 Task: Create ChildIssue0000000801 as Child Issue of Issue Issue0000000401 in Backlog  in Scrum Project Project0000000081 in Jira. Create ChildIssue0000000802 as Child Issue of Issue Issue0000000401 in Backlog  in Scrum Project Project0000000081 in Jira. Create ChildIssue0000000803 as Child Issue of Issue Issue0000000402 in Backlog  in Scrum Project Project0000000081 in Jira. Create ChildIssue0000000804 as Child Issue of Issue Issue0000000402 in Backlog  in Scrum Project Project0000000081 in Jira. Create ChildIssue0000000805 as Child Issue of Issue Issue0000000403 in Backlog  in Scrum Project Project0000000081 in Jira
Action: Mouse moved to (263, 71)
Screenshot: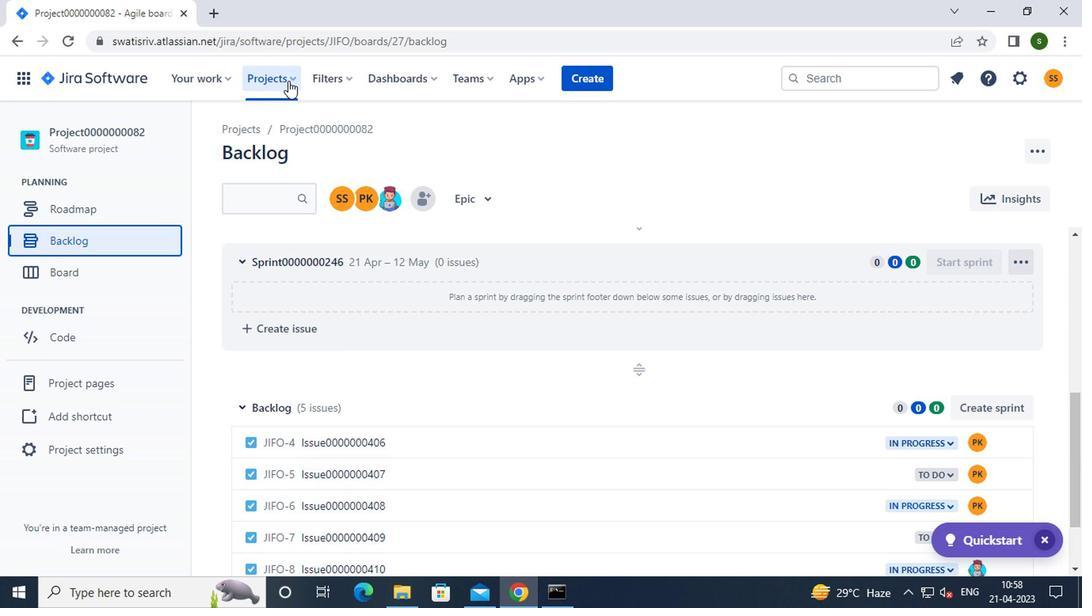 
Action: Mouse pressed left at (263, 71)
Screenshot: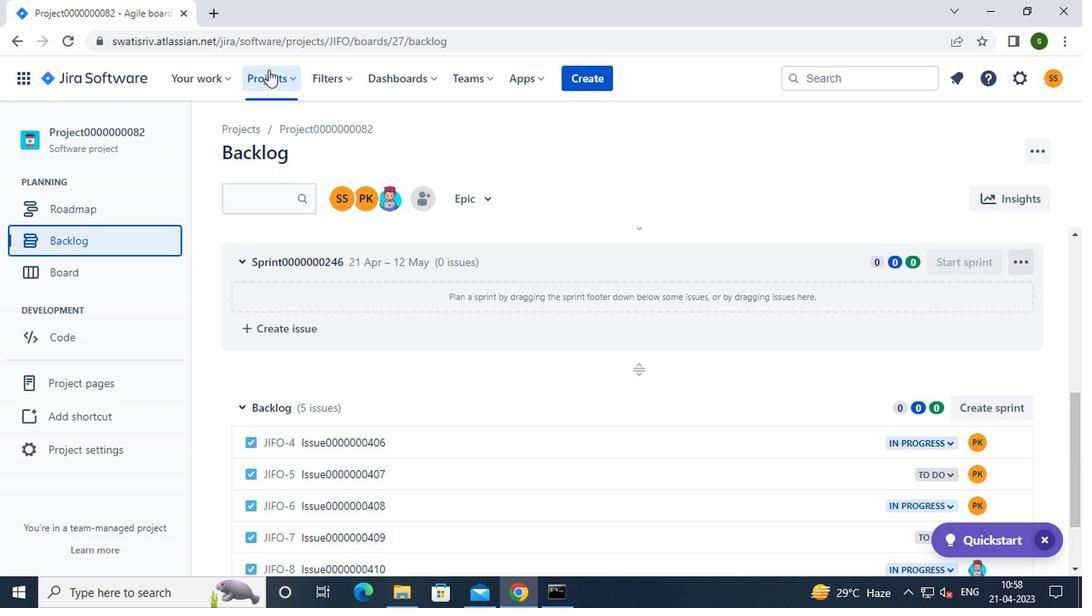 
Action: Mouse moved to (333, 192)
Screenshot: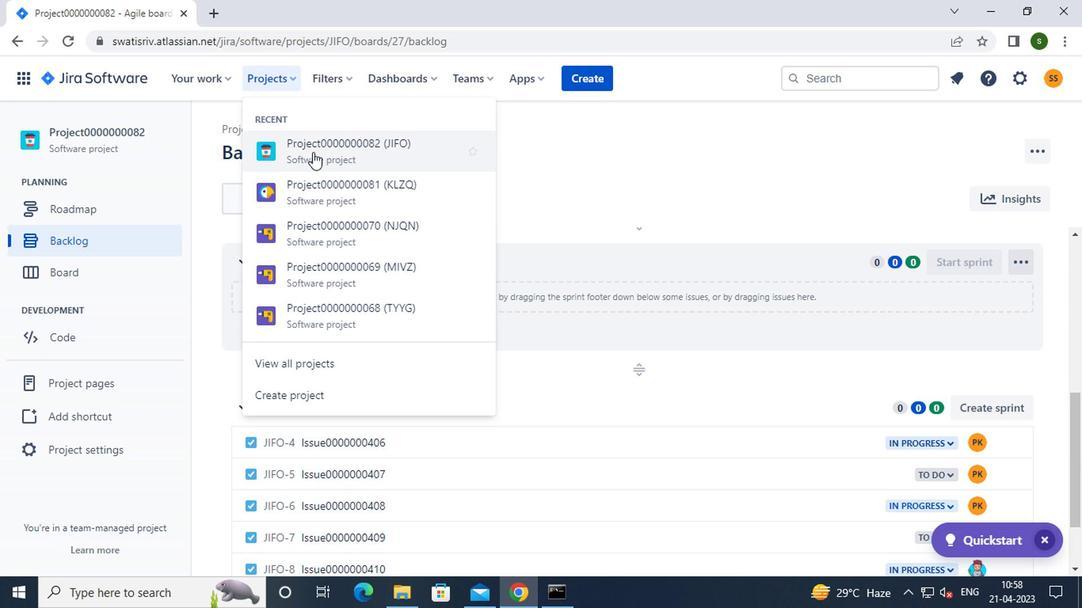 
Action: Mouse pressed left at (333, 192)
Screenshot: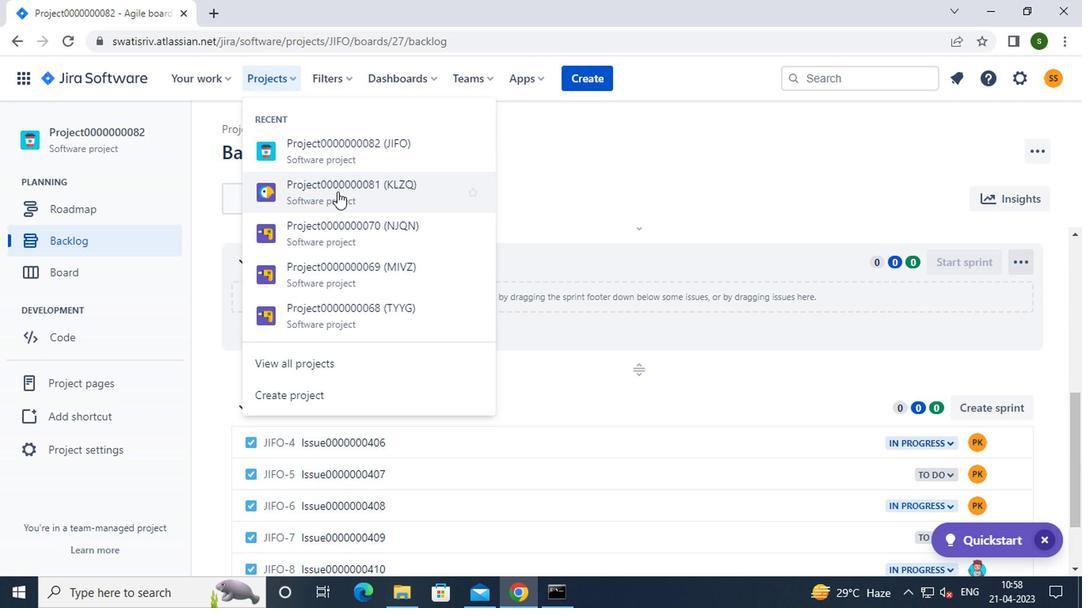 
Action: Mouse moved to (144, 246)
Screenshot: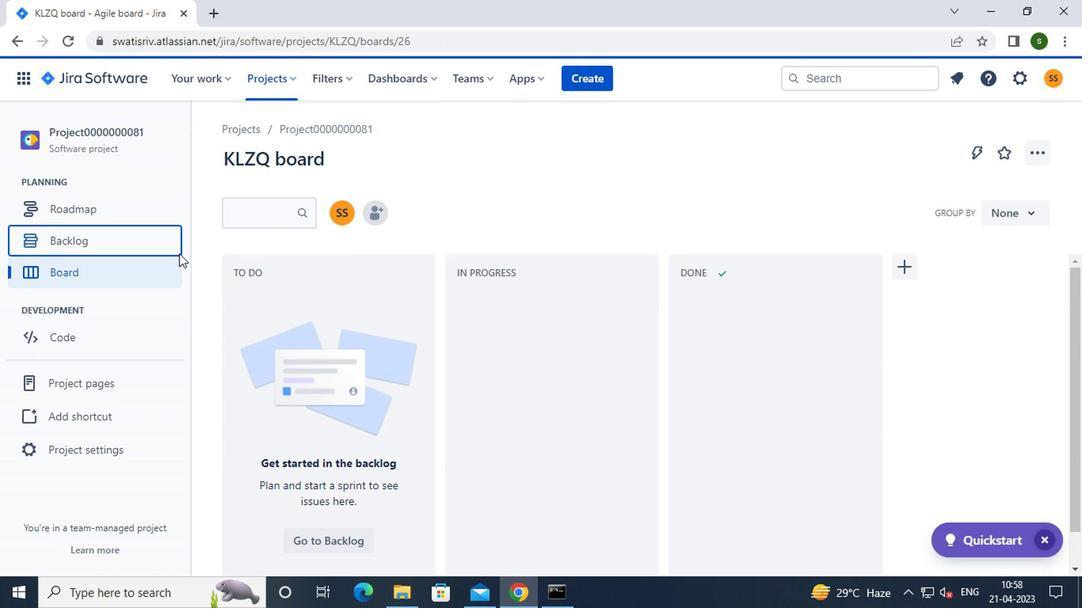 
Action: Mouse pressed left at (144, 246)
Screenshot: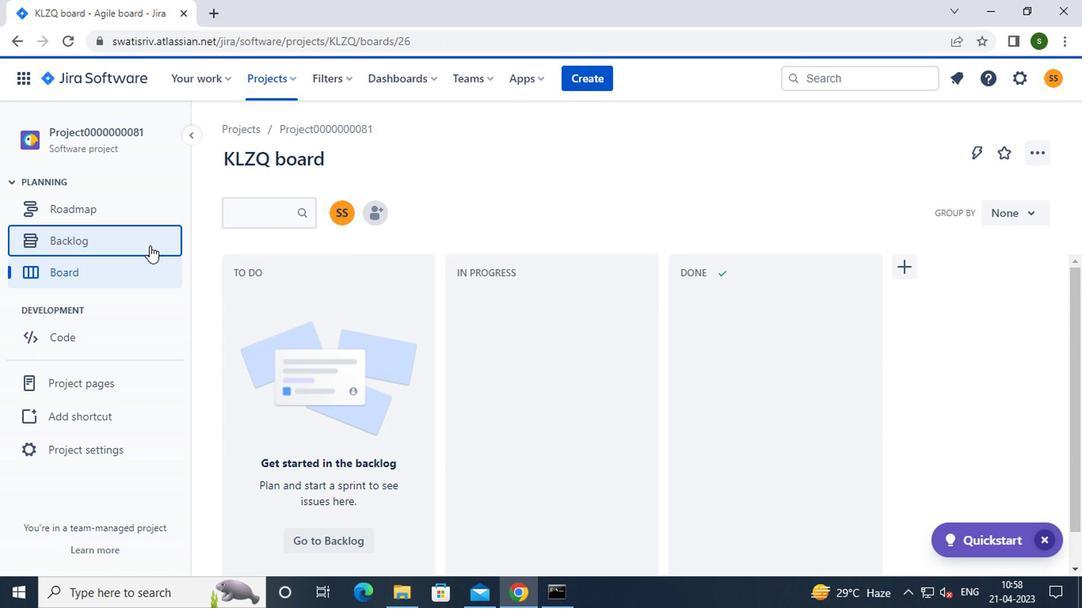 
Action: Mouse moved to (722, 409)
Screenshot: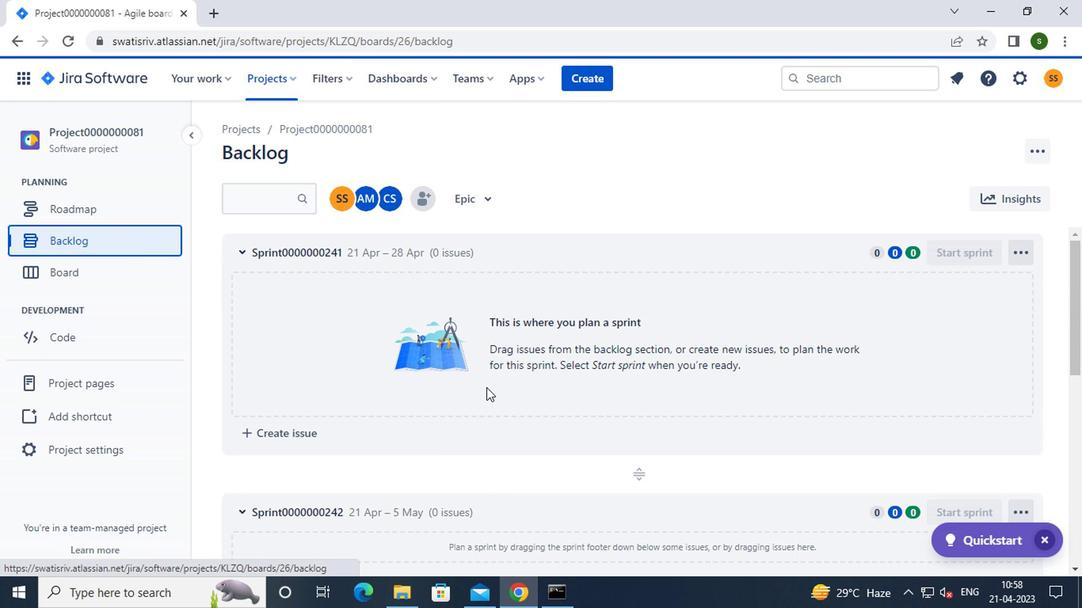 
Action: Mouse scrolled (722, 408) with delta (0, 0)
Screenshot: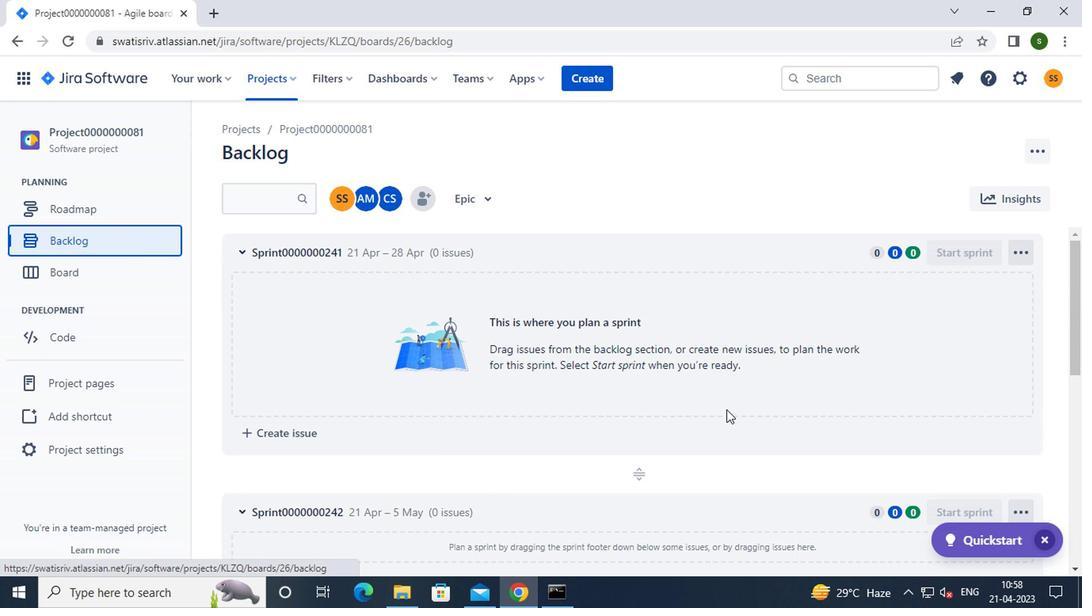 
Action: Mouse scrolled (722, 408) with delta (0, 0)
Screenshot: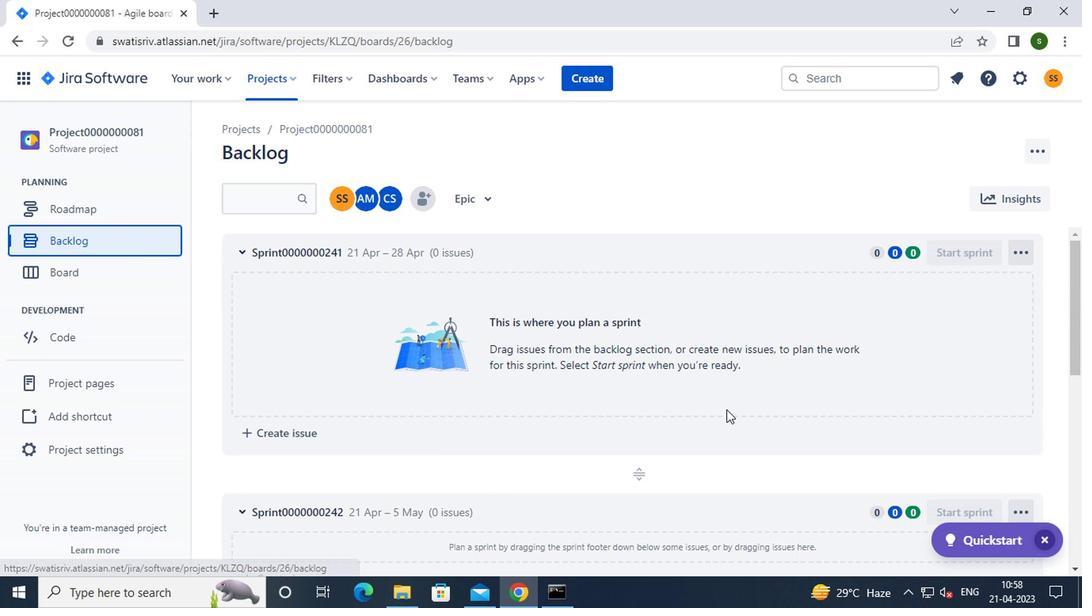 
Action: Mouse scrolled (722, 408) with delta (0, 0)
Screenshot: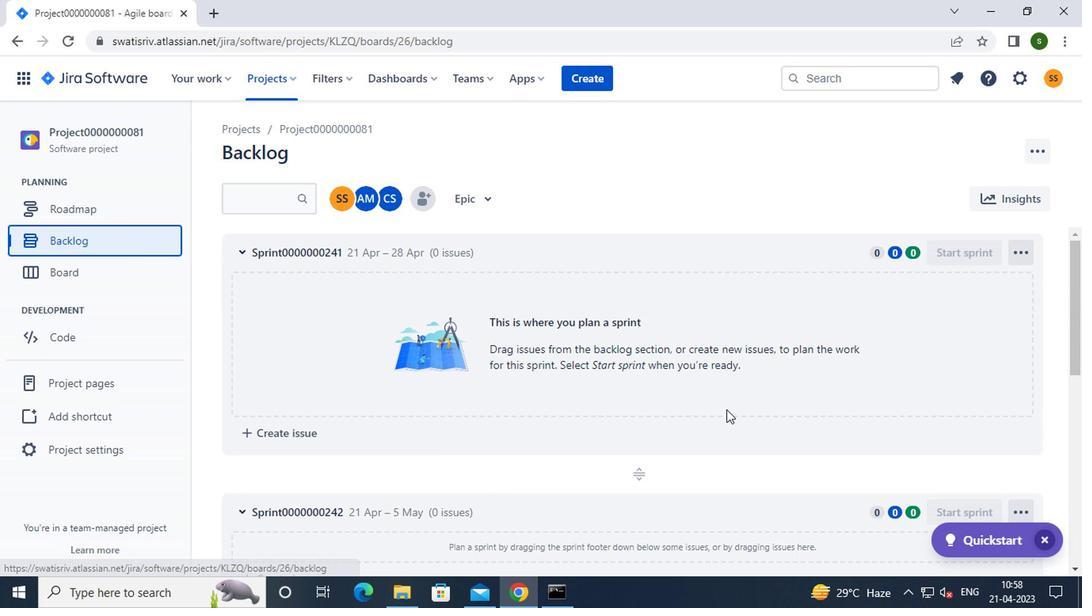 
Action: Mouse scrolled (722, 408) with delta (0, 0)
Screenshot: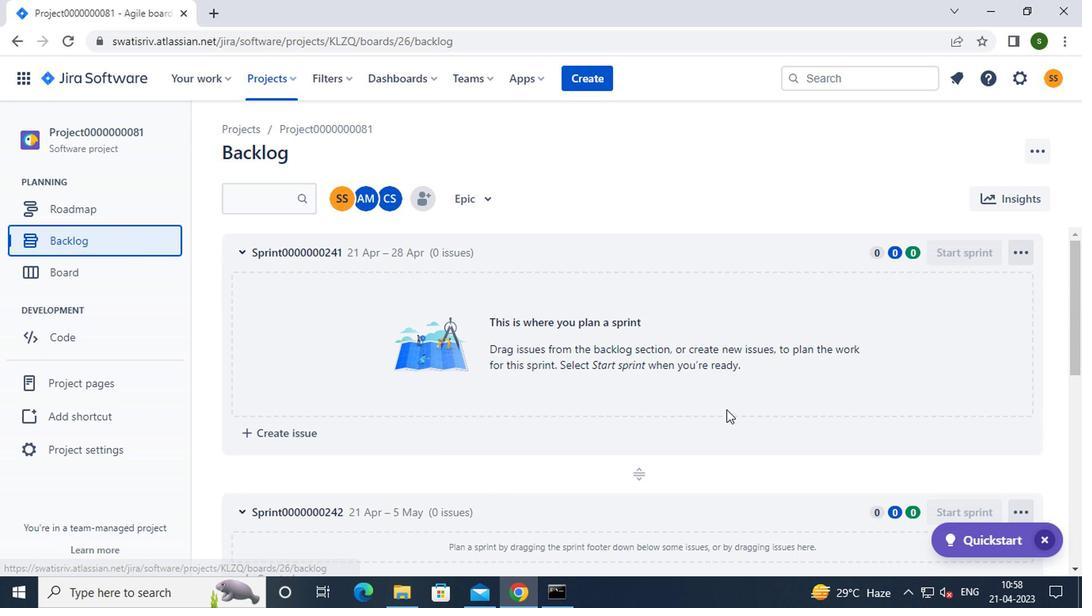 
Action: Mouse scrolled (722, 408) with delta (0, 0)
Screenshot: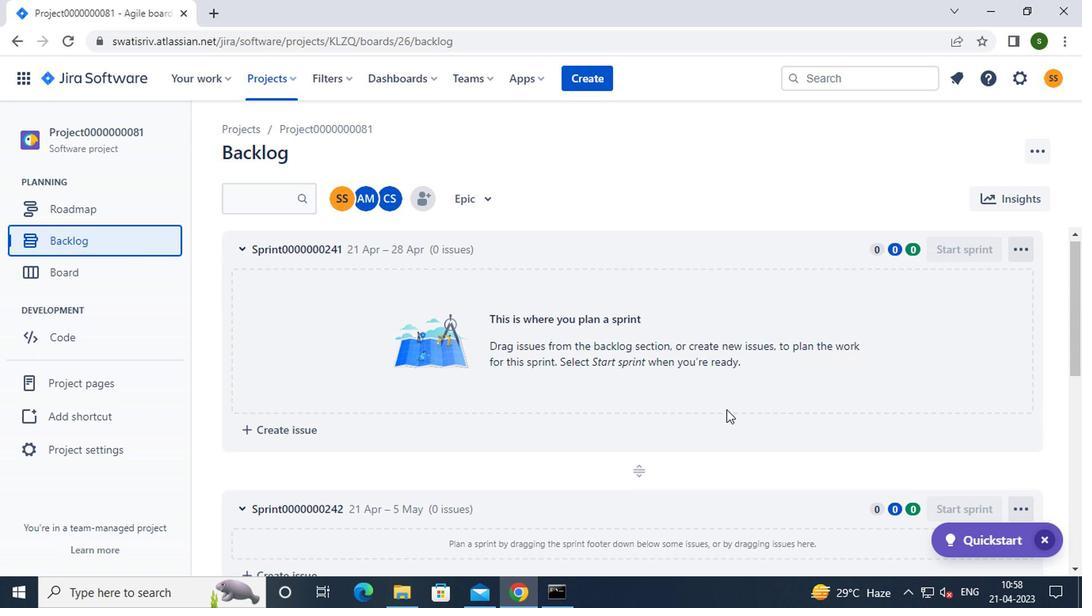 
Action: Mouse moved to (529, 443)
Screenshot: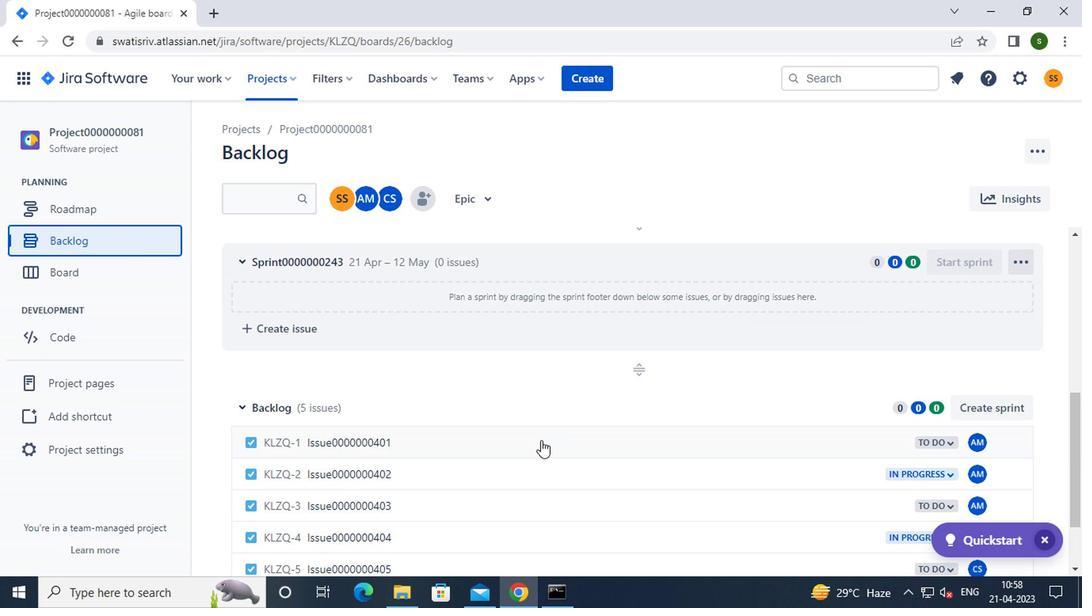 
Action: Mouse pressed left at (529, 443)
Screenshot: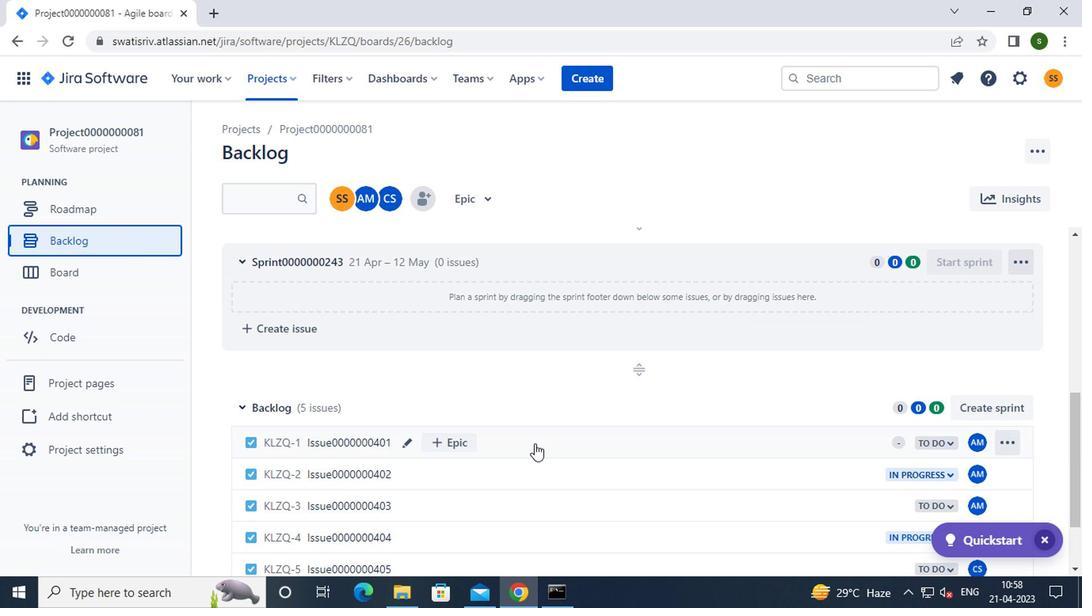 
Action: Mouse moved to (801, 319)
Screenshot: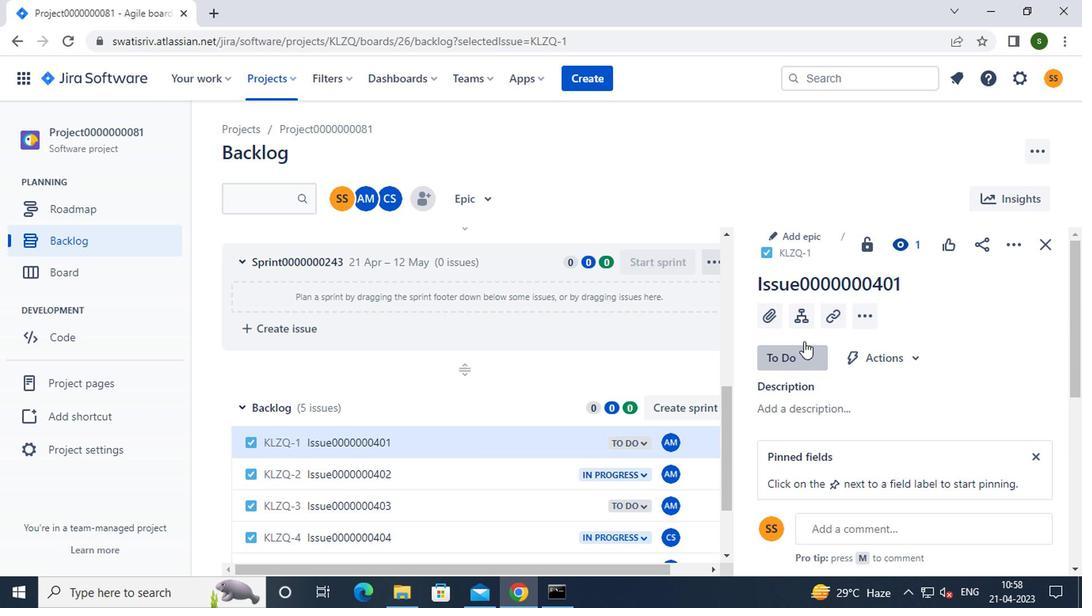 
Action: Mouse pressed left at (801, 319)
Screenshot: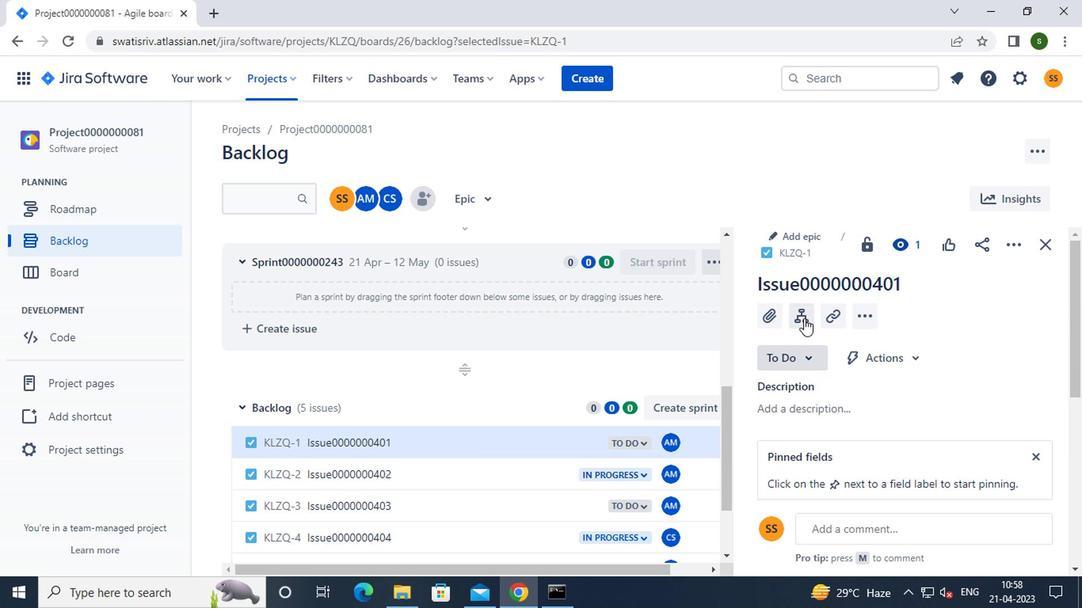 
Action: Mouse moved to (796, 381)
Screenshot: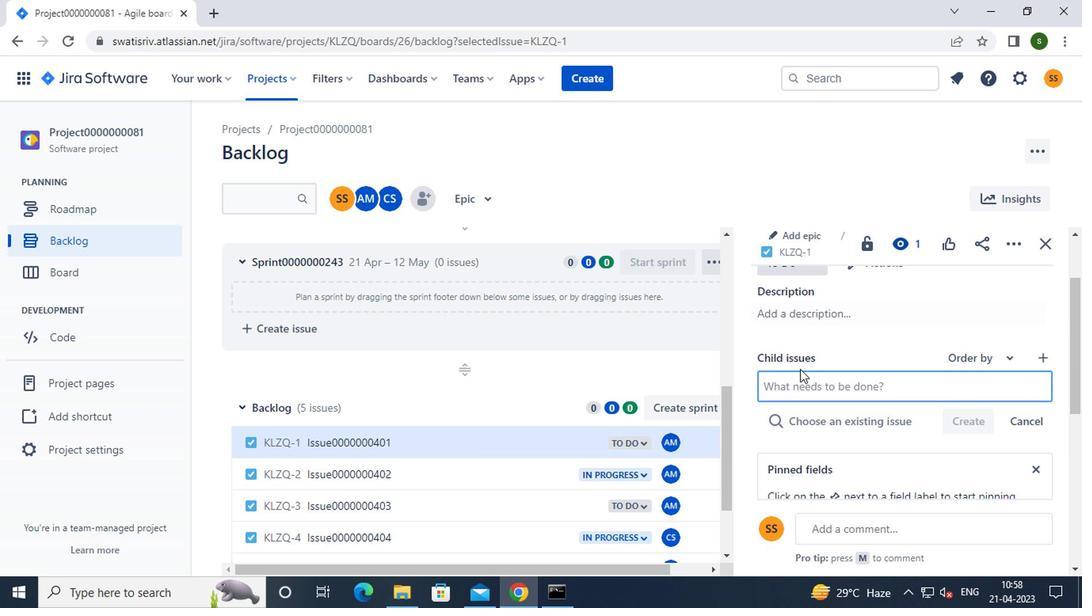 
Action: Mouse pressed left at (796, 381)
Screenshot: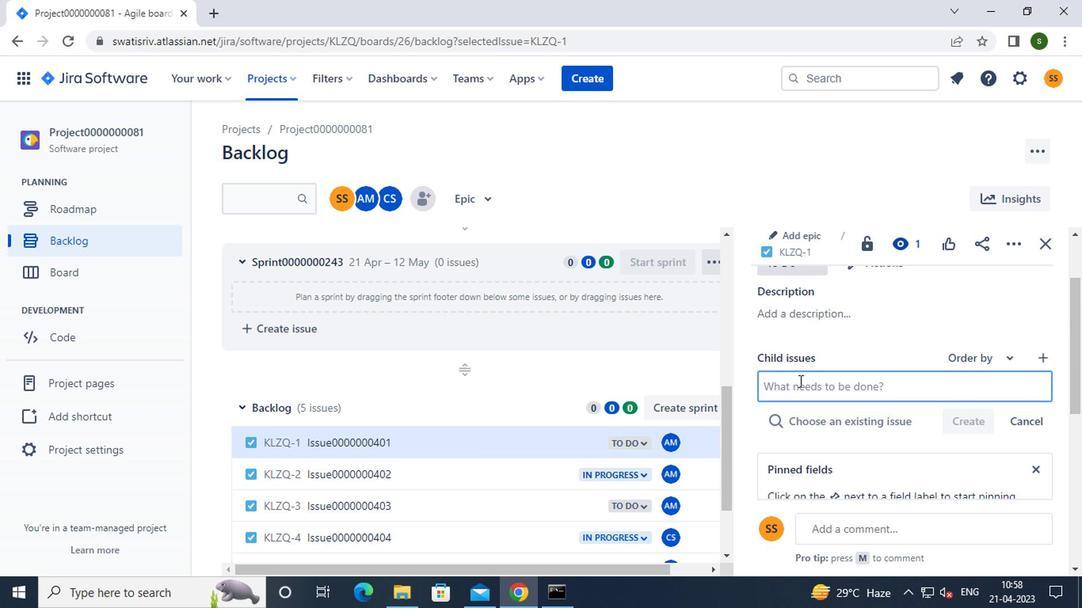 
Action: Key pressed <Key.caps_lock>c<Key.caps_lock>hild<Key.caps_lock>i<Key.caps_lock>ssue0000000801
Screenshot: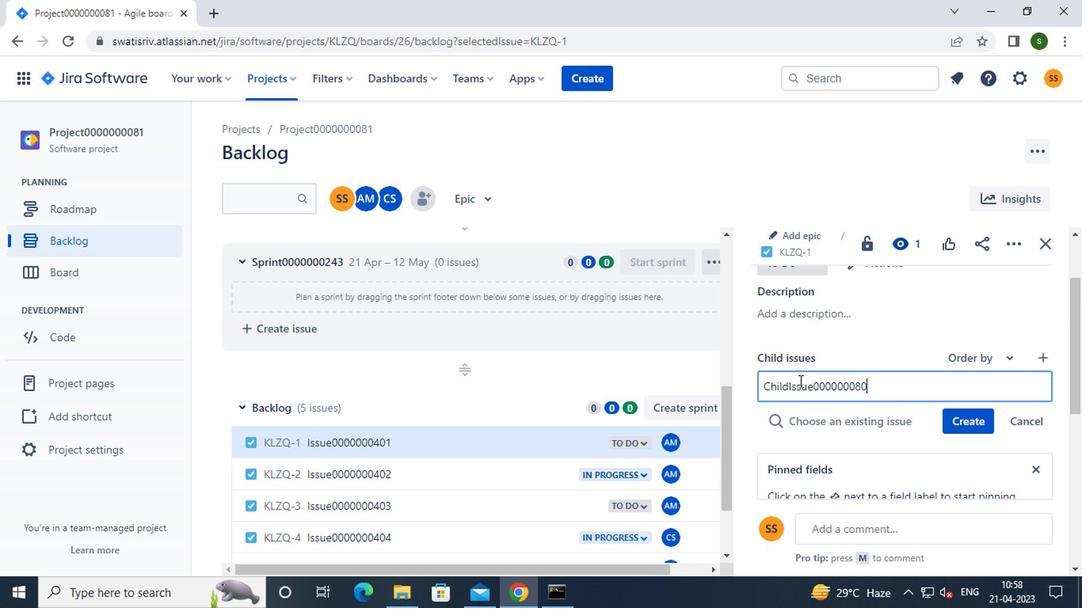 
Action: Mouse moved to (951, 422)
Screenshot: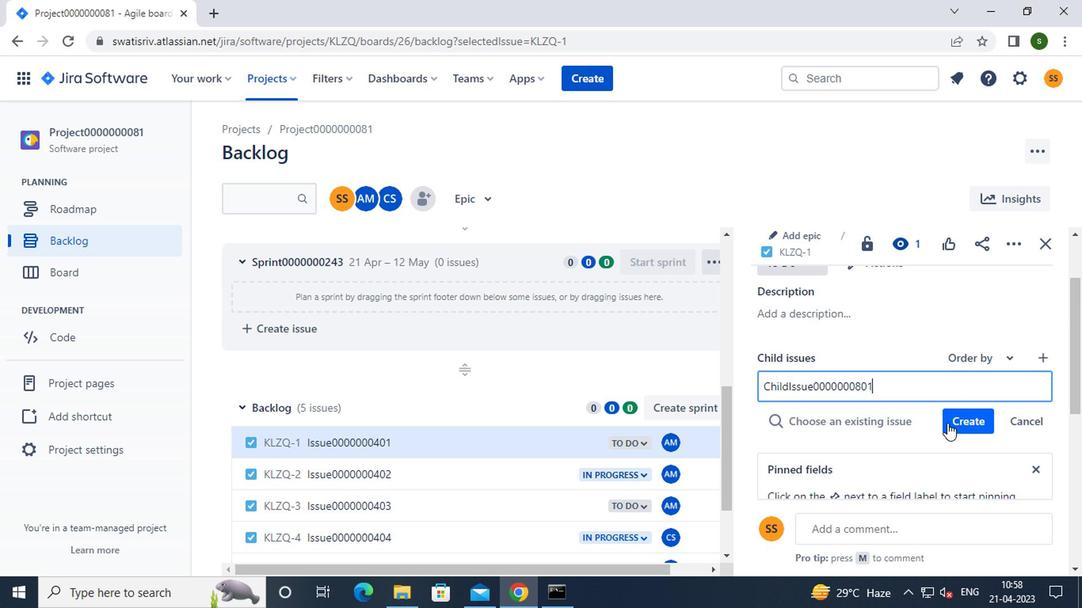 
Action: Mouse pressed left at (951, 422)
Screenshot: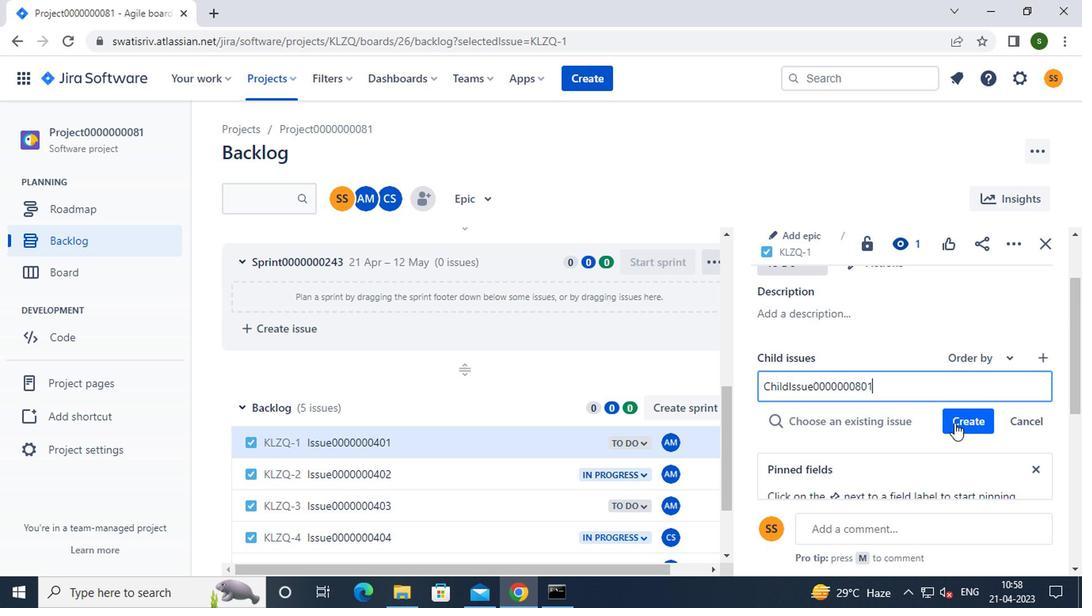 
Action: Mouse moved to (817, 431)
Screenshot: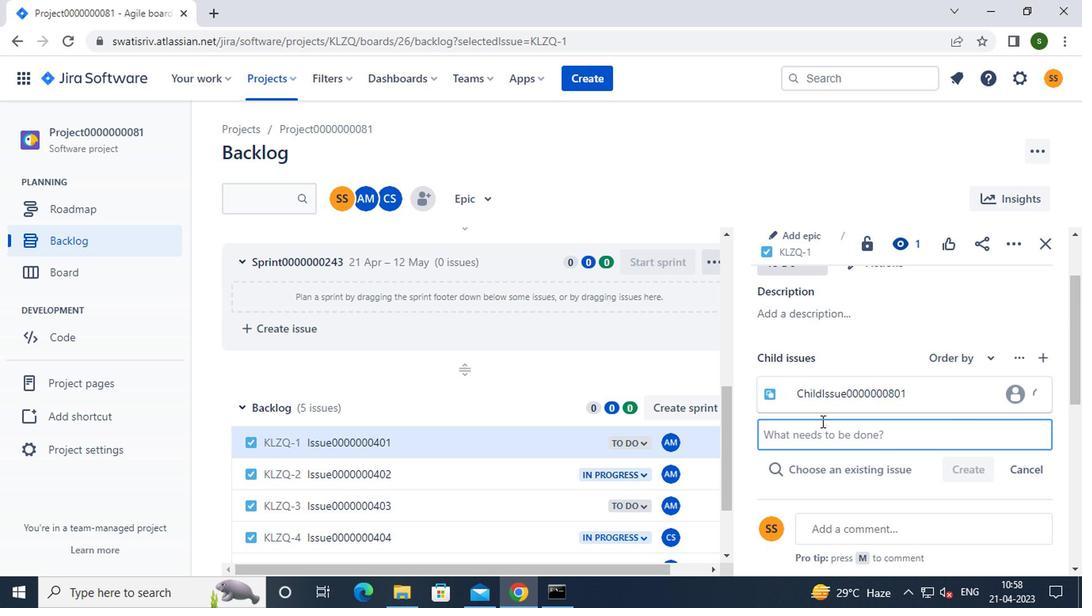 
Action: Mouse pressed left at (817, 431)
Screenshot: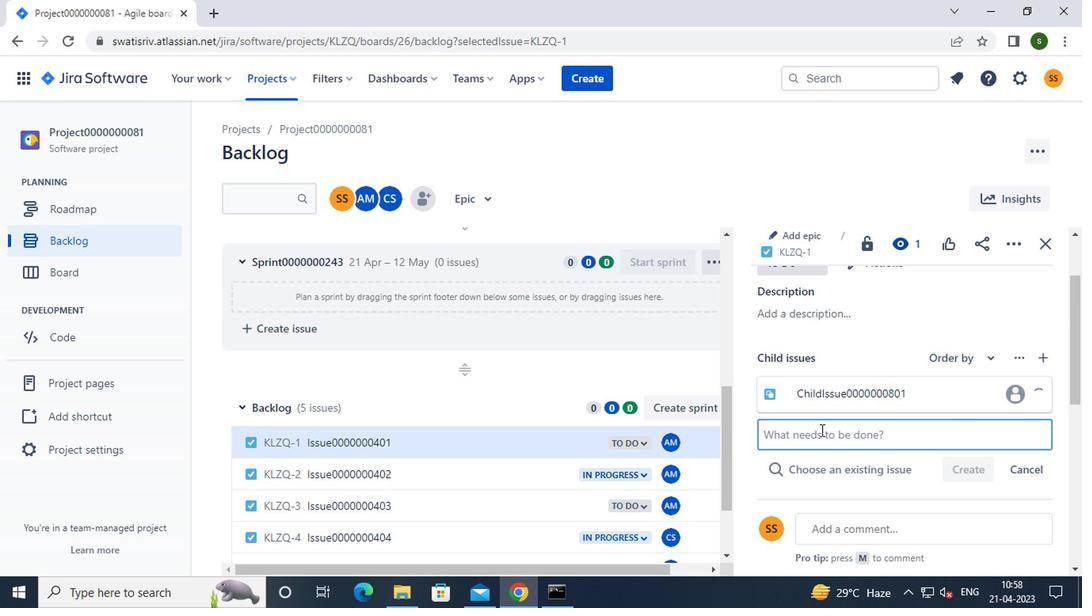 
Action: Mouse moved to (822, 431)
Screenshot: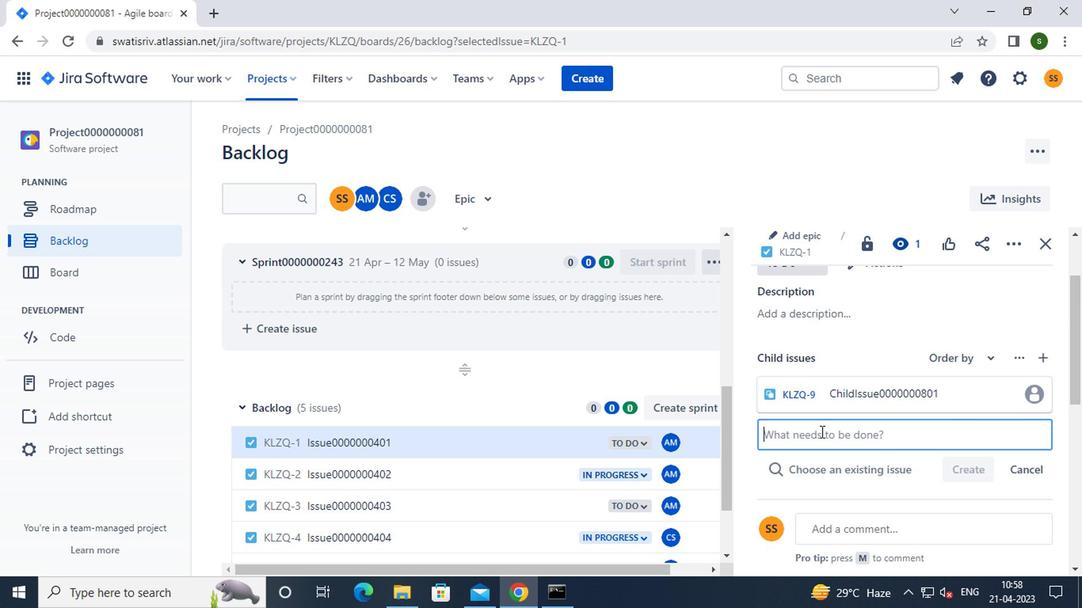
Action: Key pressed <Key.caps_lock><Key.caps_lock><Key.caps_lock>c<Key.caps_lock>hild<Key.caps_lock>i<Key.caps_lock>ssue0000000802
Screenshot: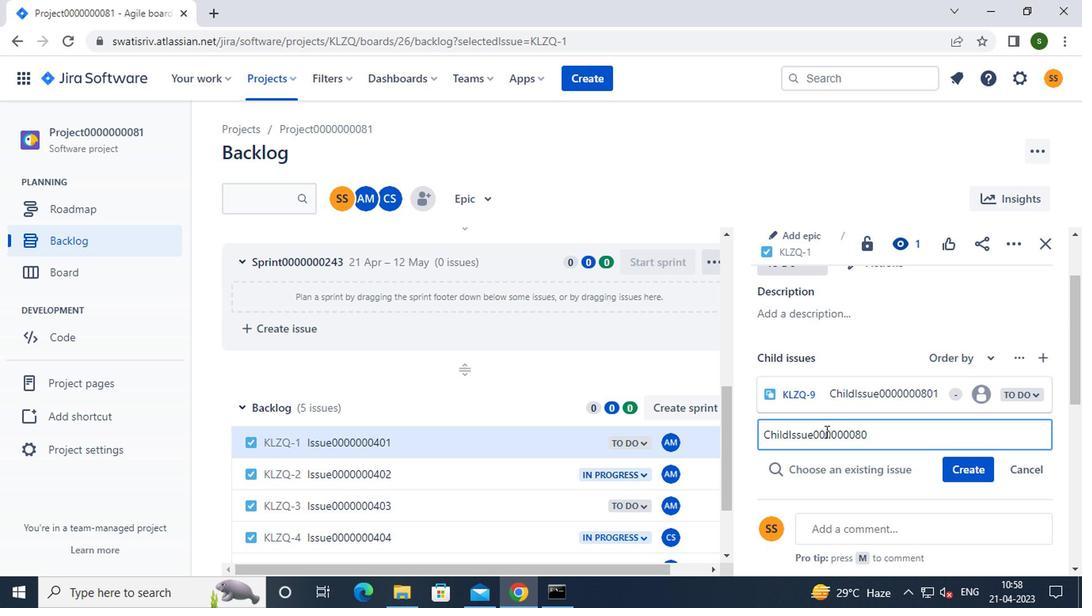 
Action: Mouse moved to (964, 463)
Screenshot: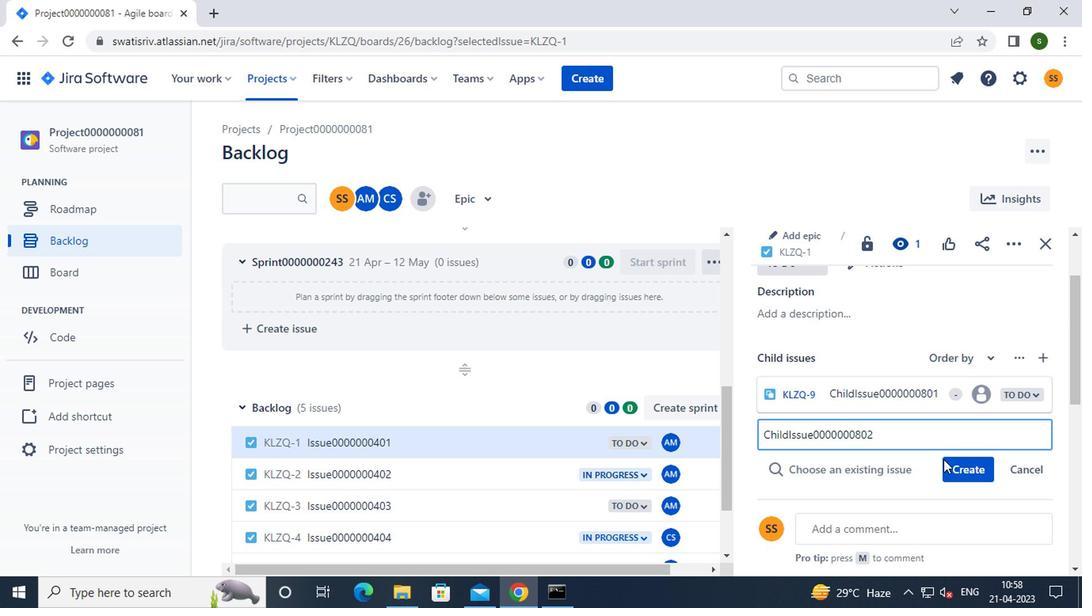 
Action: Mouse pressed left at (964, 463)
Screenshot: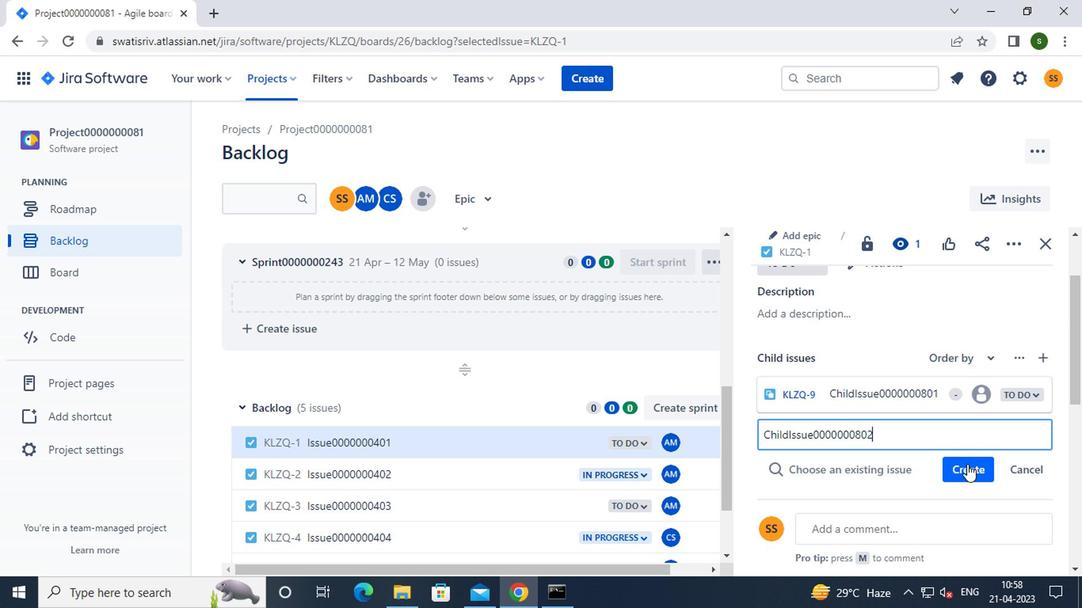 
Action: Mouse moved to (496, 472)
Screenshot: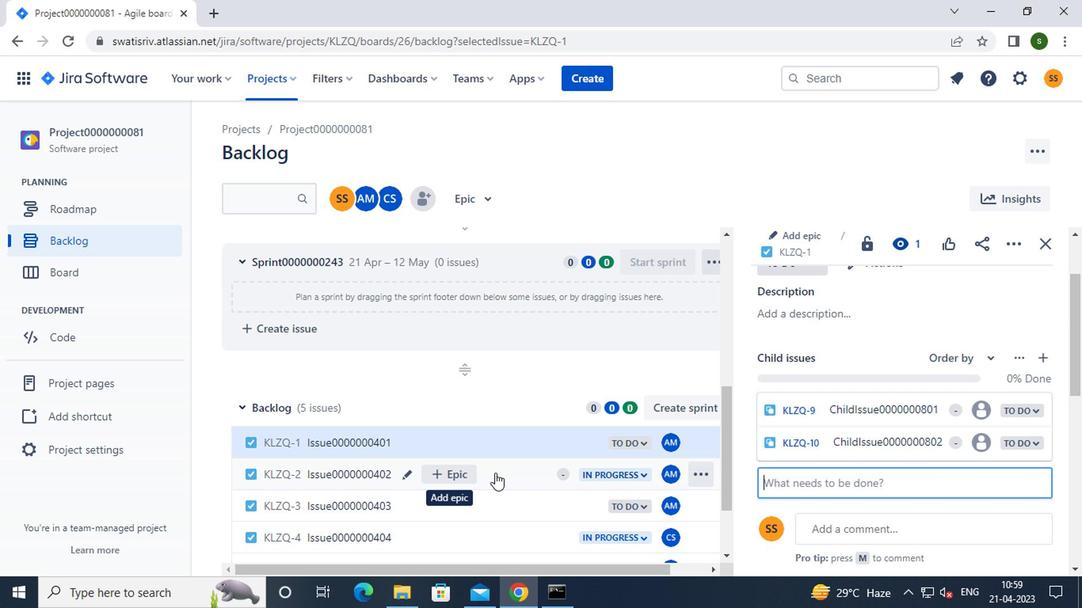 
Action: Mouse pressed left at (496, 472)
Screenshot: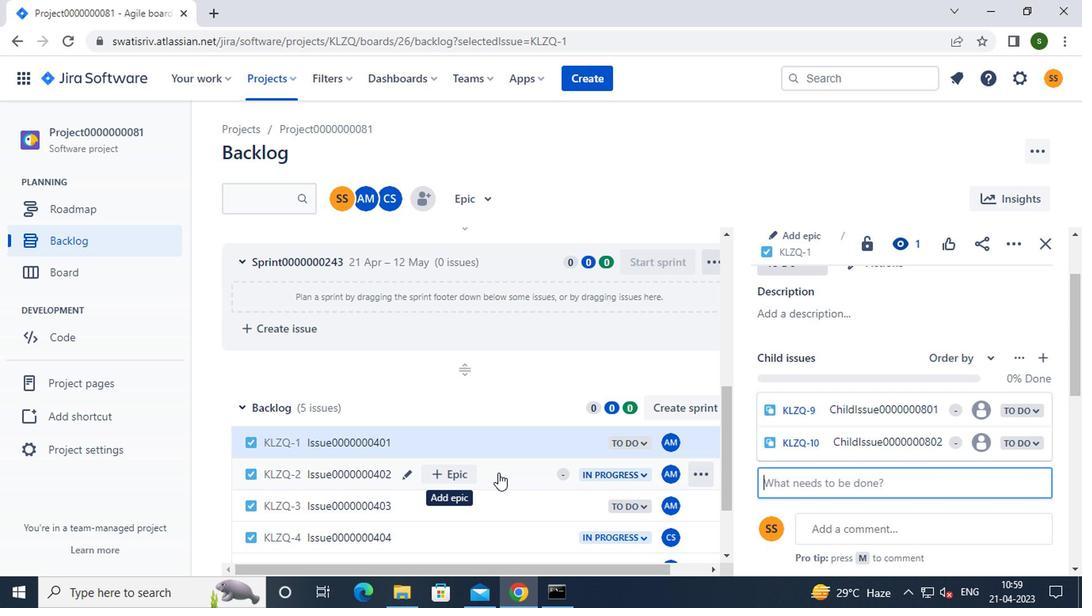 
Action: Mouse moved to (802, 317)
Screenshot: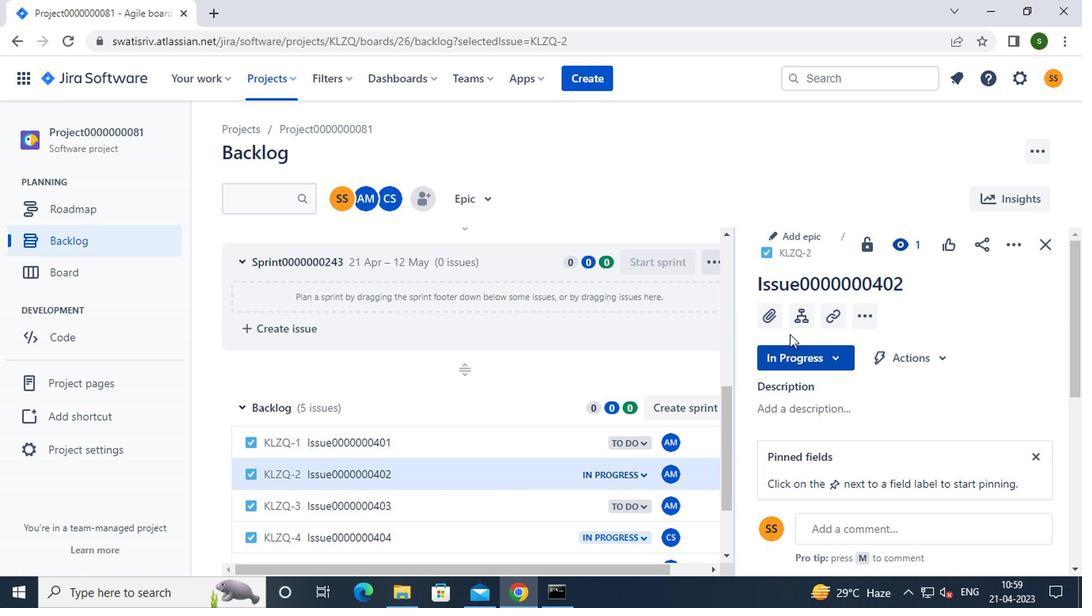 
Action: Mouse pressed left at (802, 317)
Screenshot: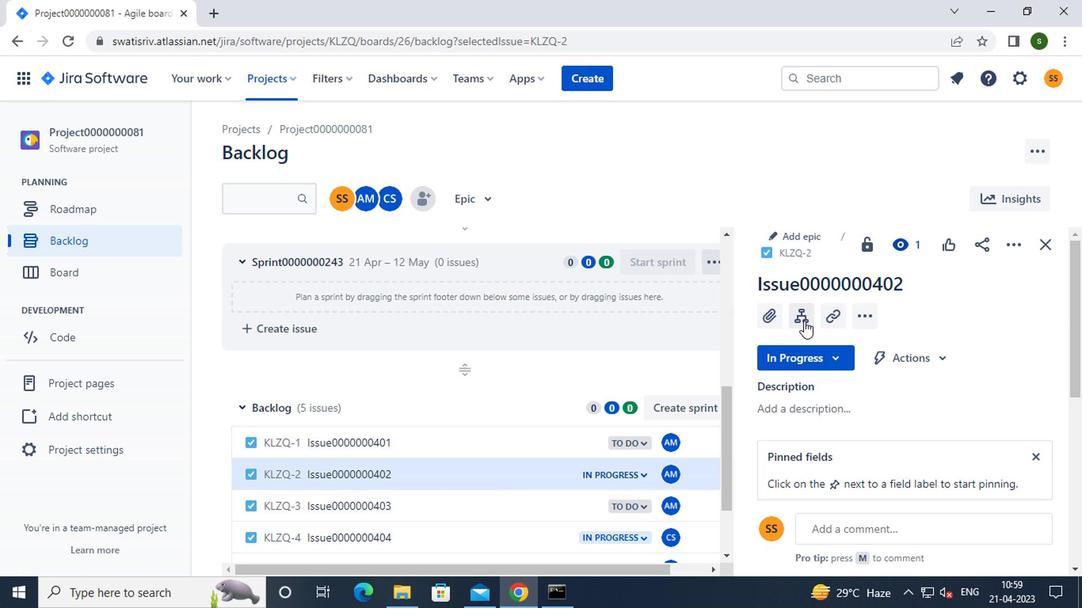 
Action: Mouse moved to (801, 382)
Screenshot: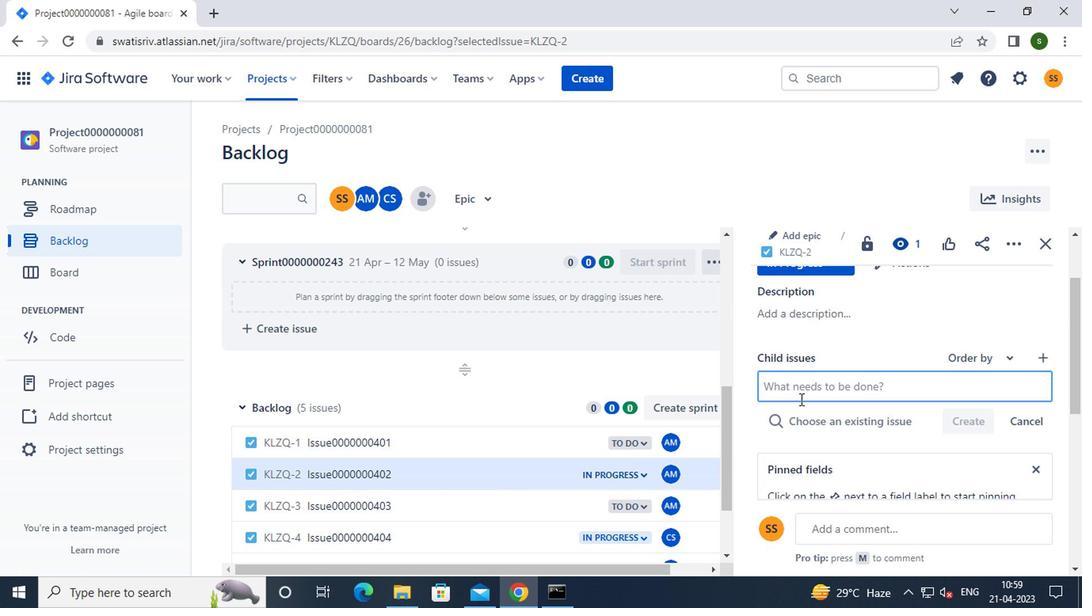 
Action: Mouse pressed left at (801, 382)
Screenshot: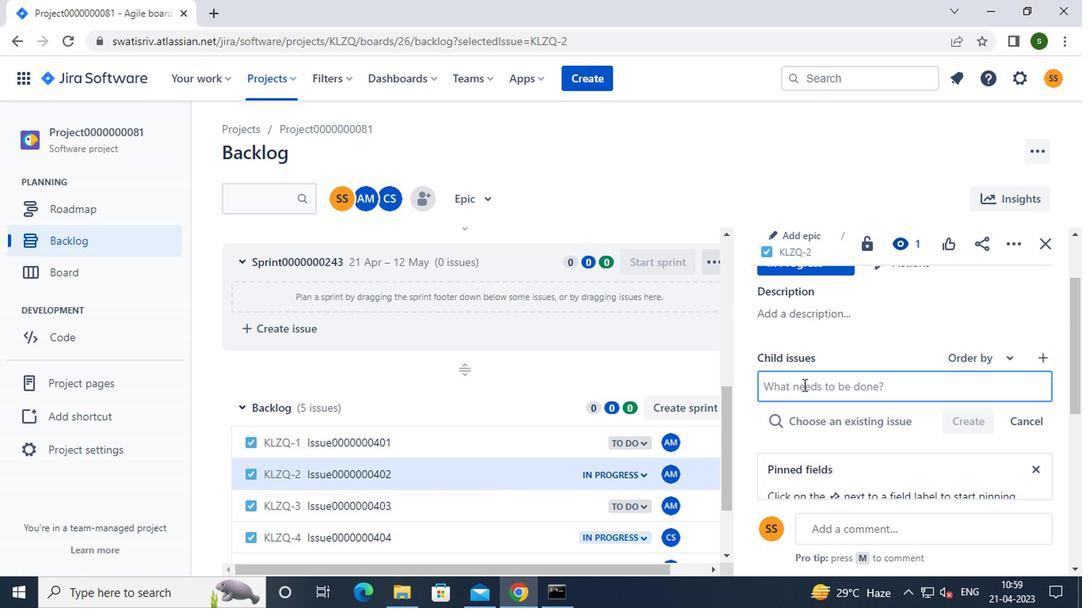 
Action: Mouse moved to (801, 381)
Screenshot: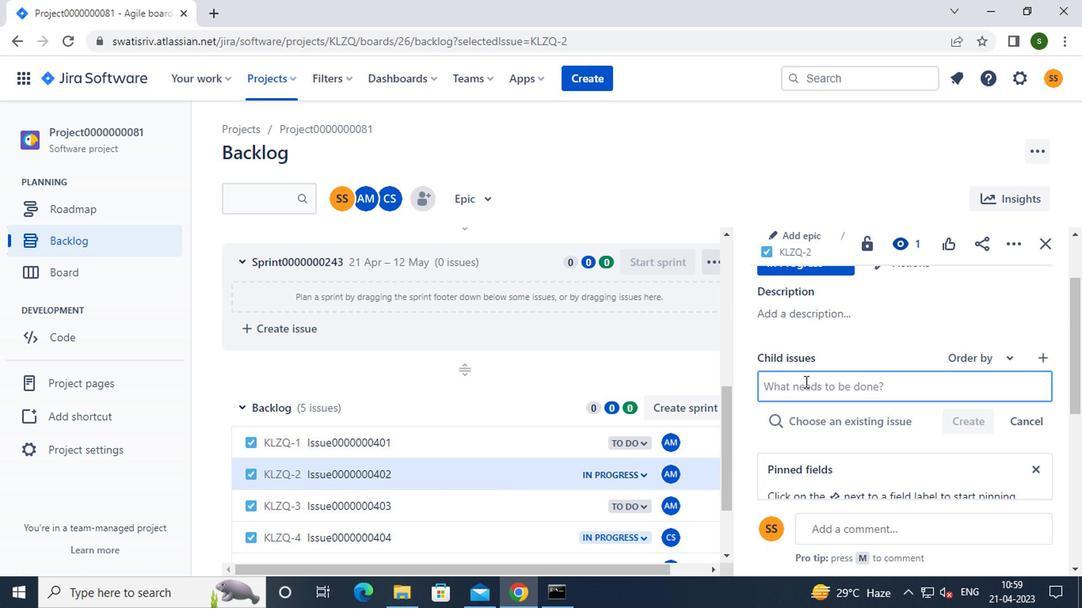 
Action: Key pressed <Key.caps_lock>c<Key.caps_lock>hild<Key.caps_lock>i<Key.caps_lock>ssue00000004<Key.backspace>803
Screenshot: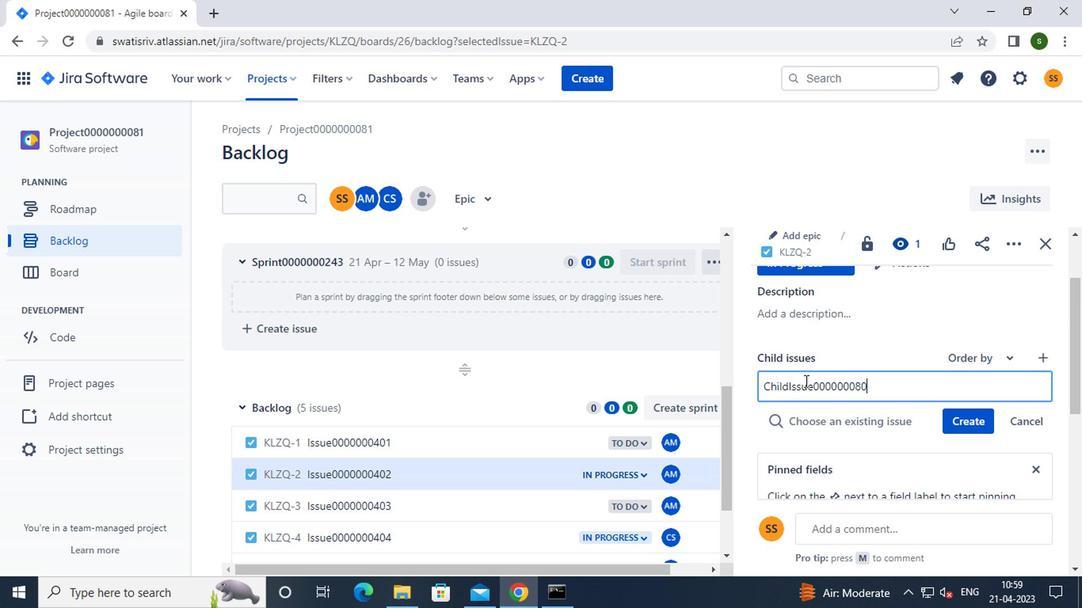 
Action: Mouse moved to (949, 414)
Screenshot: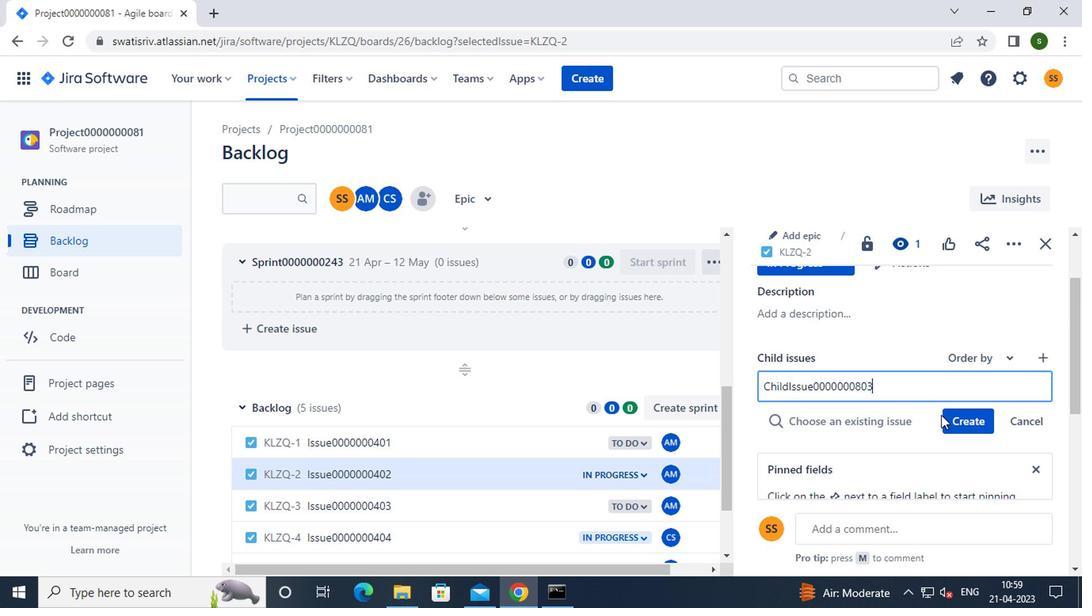 
Action: Mouse pressed left at (949, 414)
Screenshot: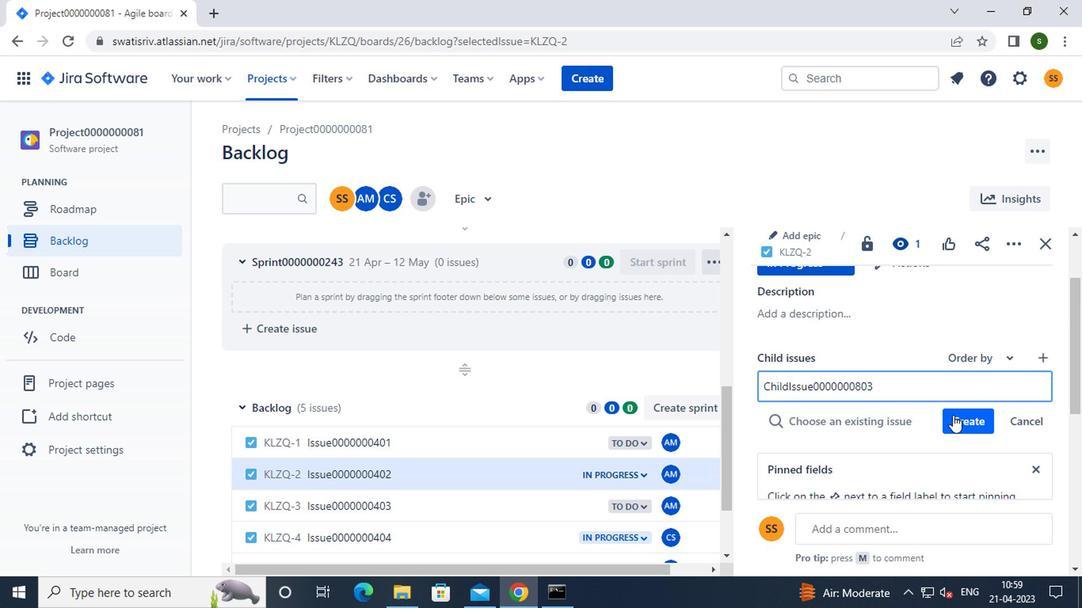 
Action: Mouse moved to (904, 434)
Screenshot: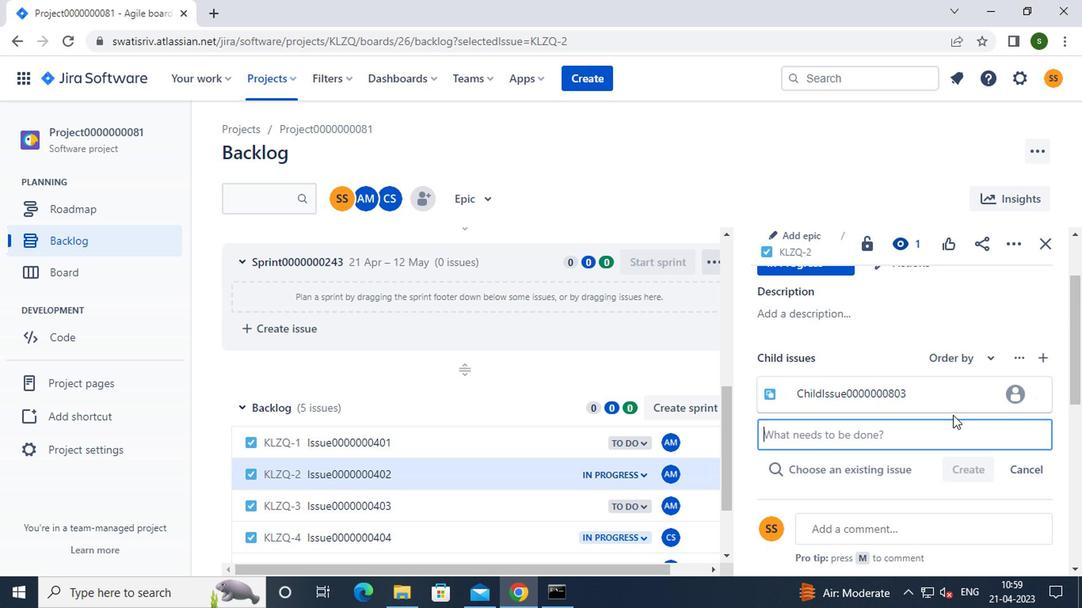 
Action: Mouse pressed left at (904, 434)
Screenshot: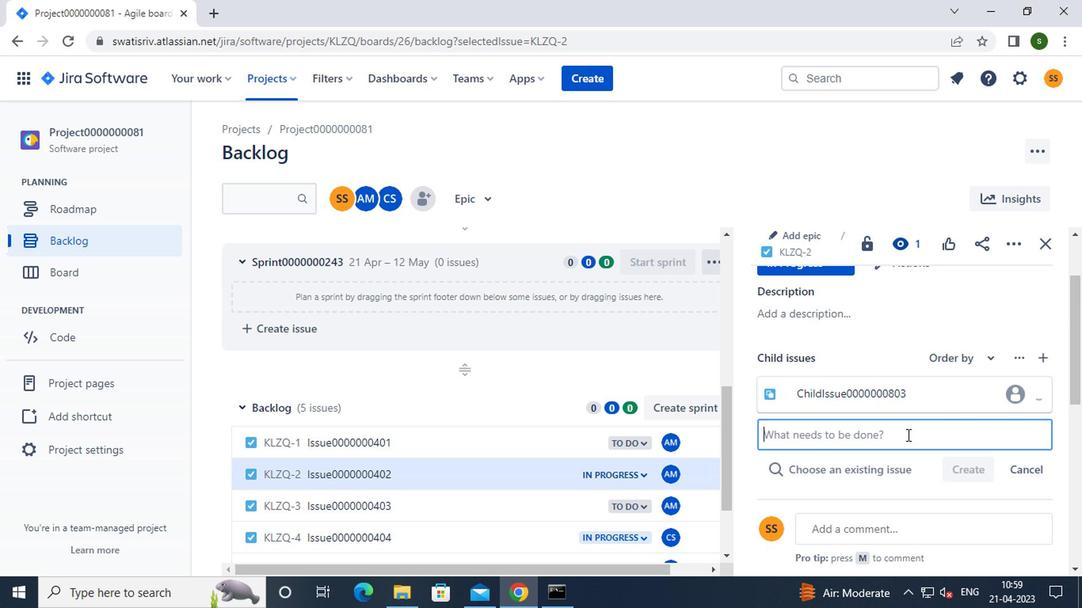 
Action: Key pressed <Key.caps_lock>c<Key.caps_lock>hild<Key.caps_lock>i<Key.caps_lock>ssue0000000804
Screenshot: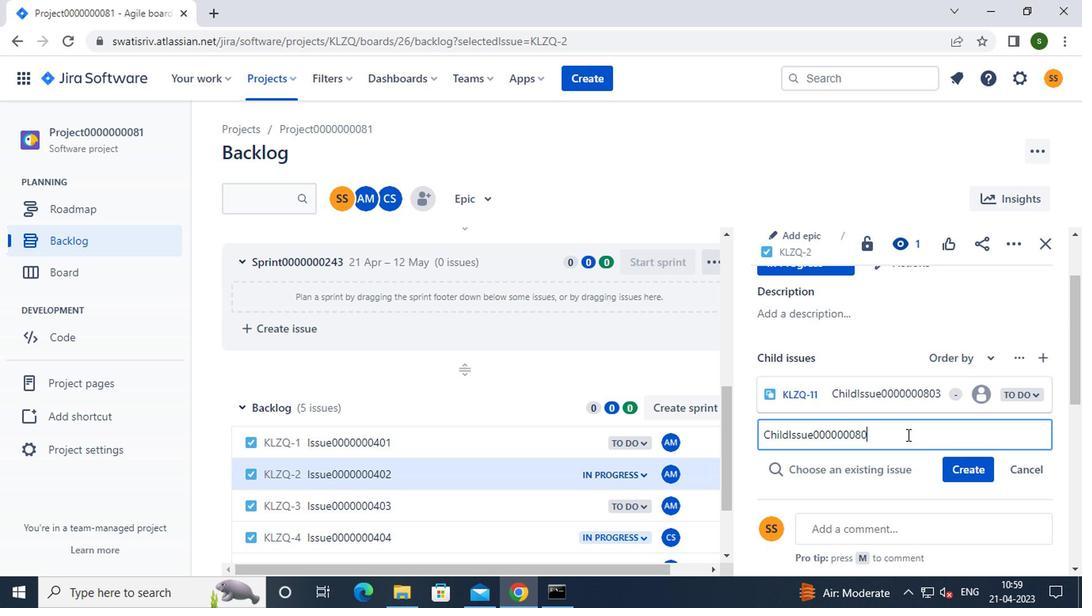 
Action: Mouse moved to (951, 466)
Screenshot: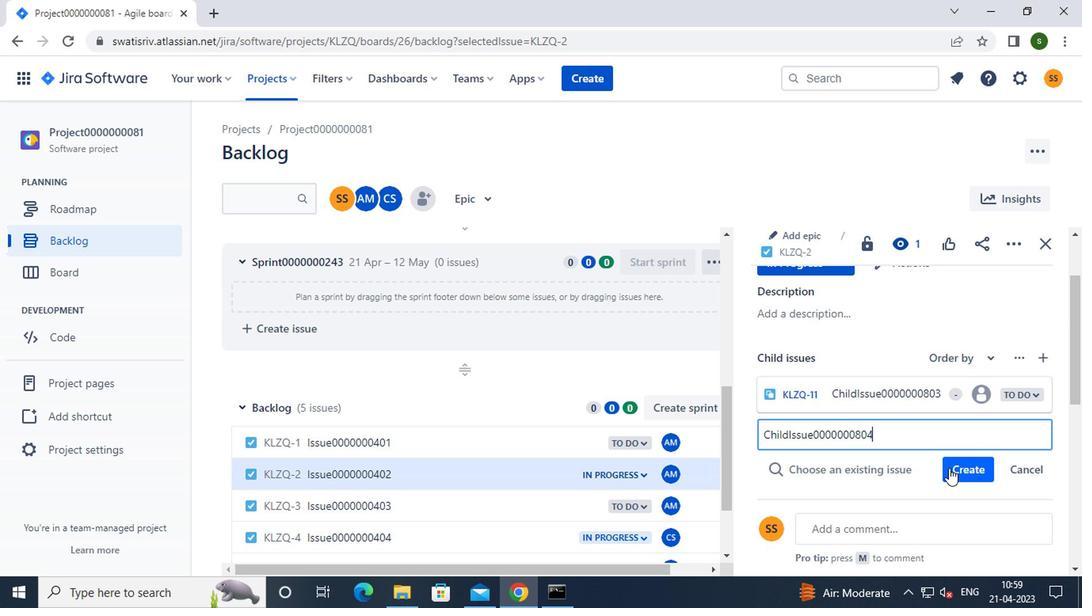 
Action: Mouse pressed left at (951, 466)
Screenshot: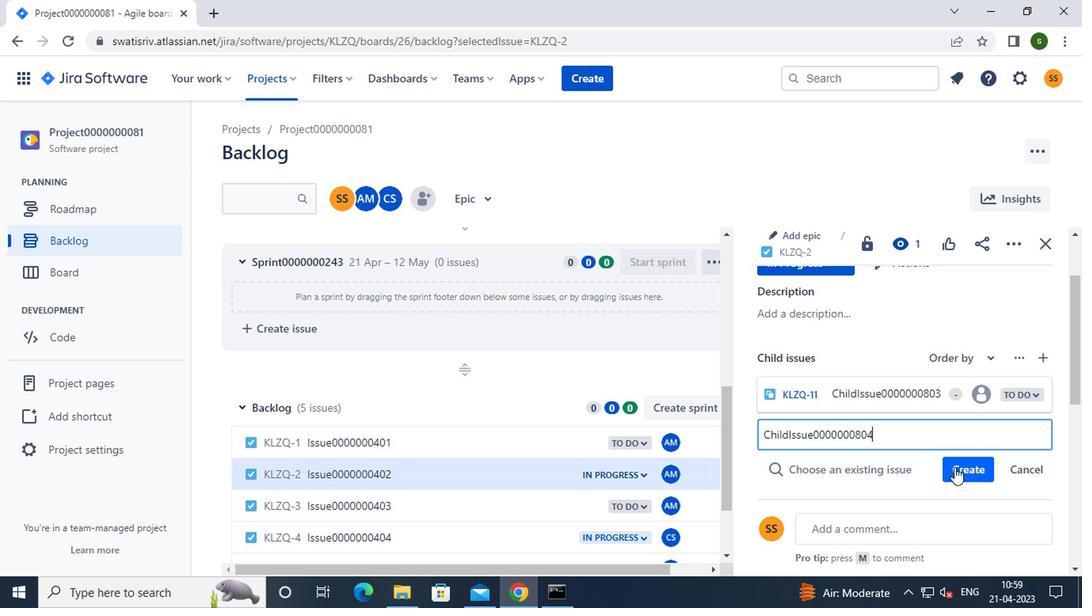 
Action: Mouse moved to (529, 497)
Screenshot: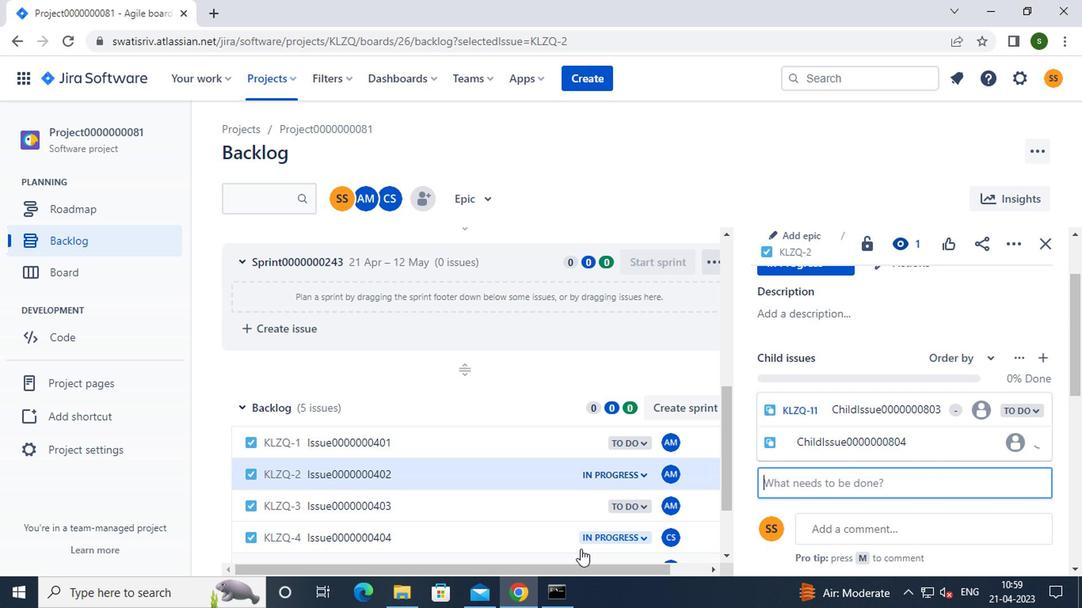 
Action: Mouse pressed left at (529, 497)
Screenshot: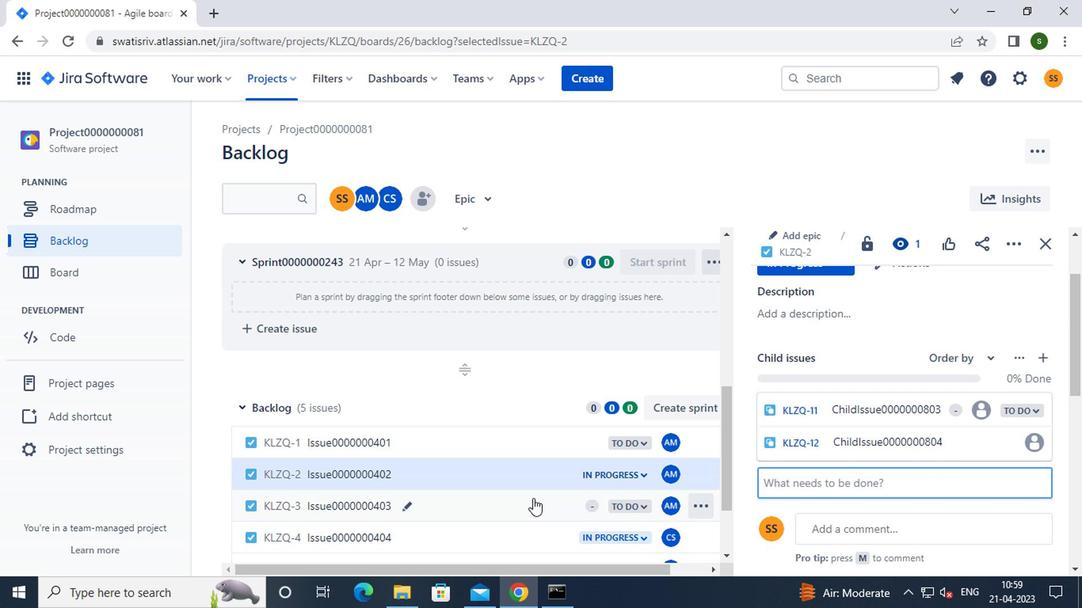 
Action: Mouse moved to (798, 319)
Screenshot: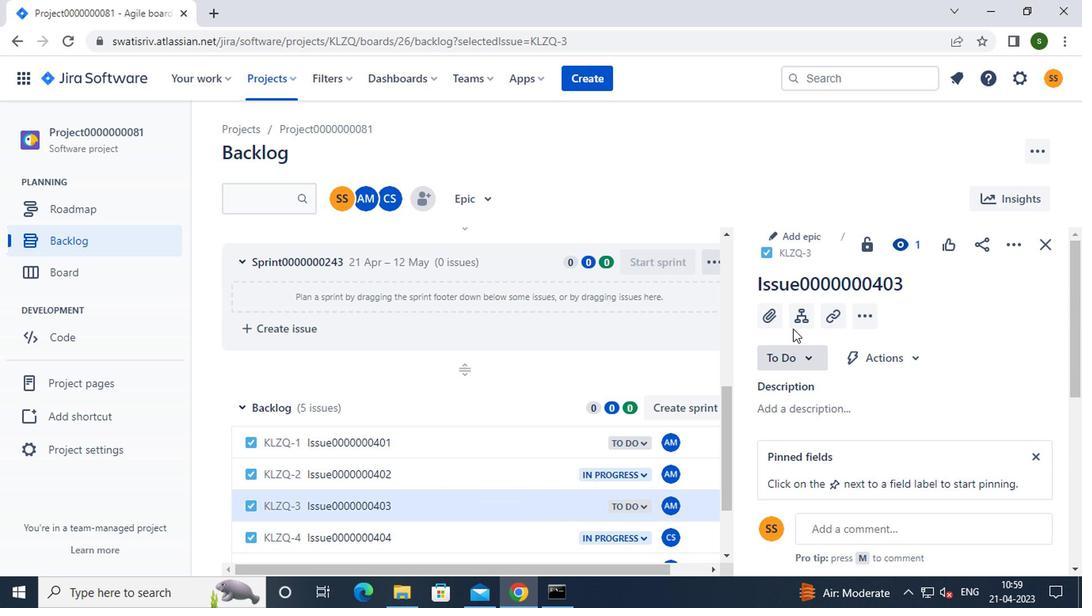 
Action: Mouse pressed left at (798, 319)
Screenshot: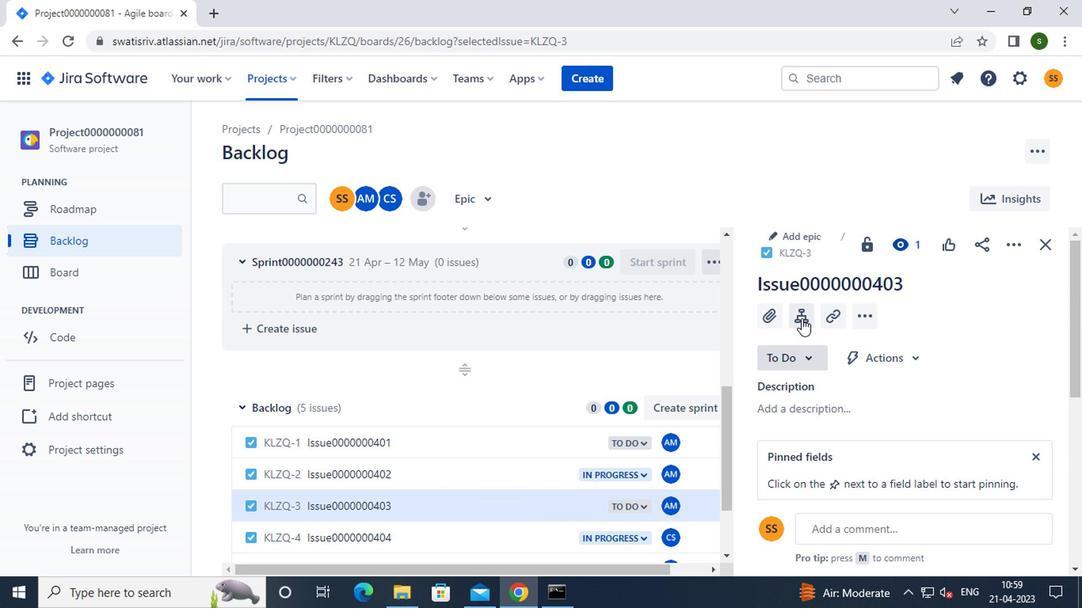 
Action: Mouse moved to (815, 384)
Screenshot: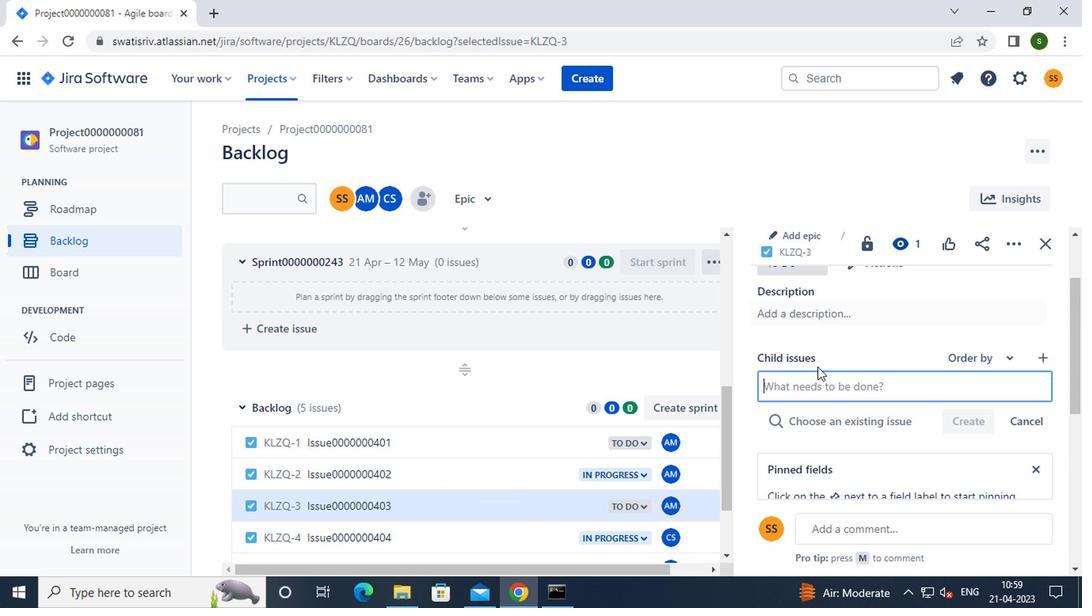 
Action: Mouse pressed left at (815, 384)
Screenshot: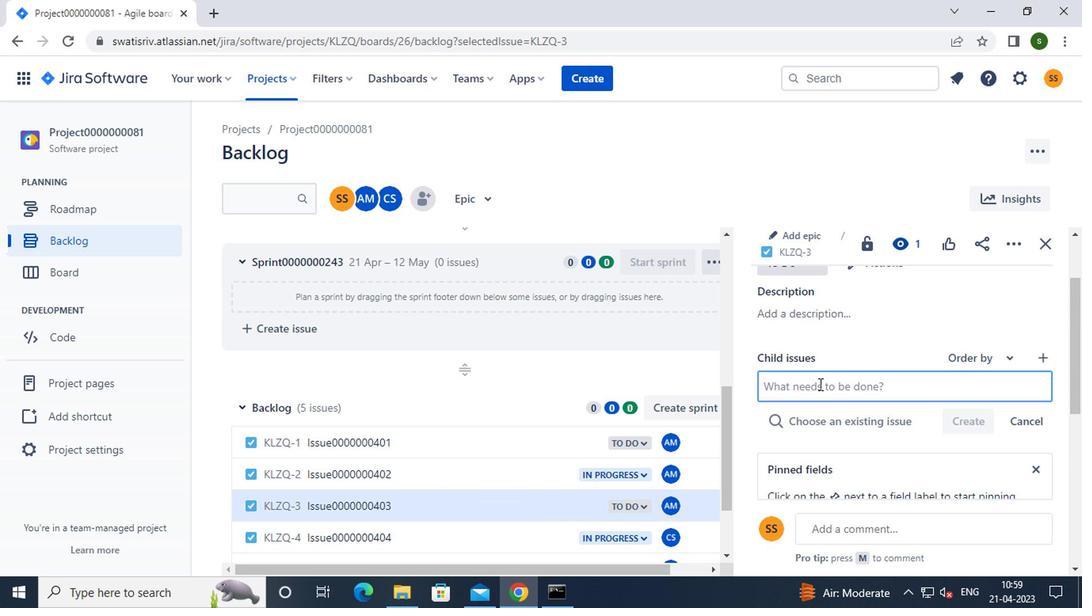 
Action: Key pressed <Key.caps_lock>c<Key.caps_lock>hild<Key.caps_lock>i<Key.caps_lock>ssue0000000805
Screenshot: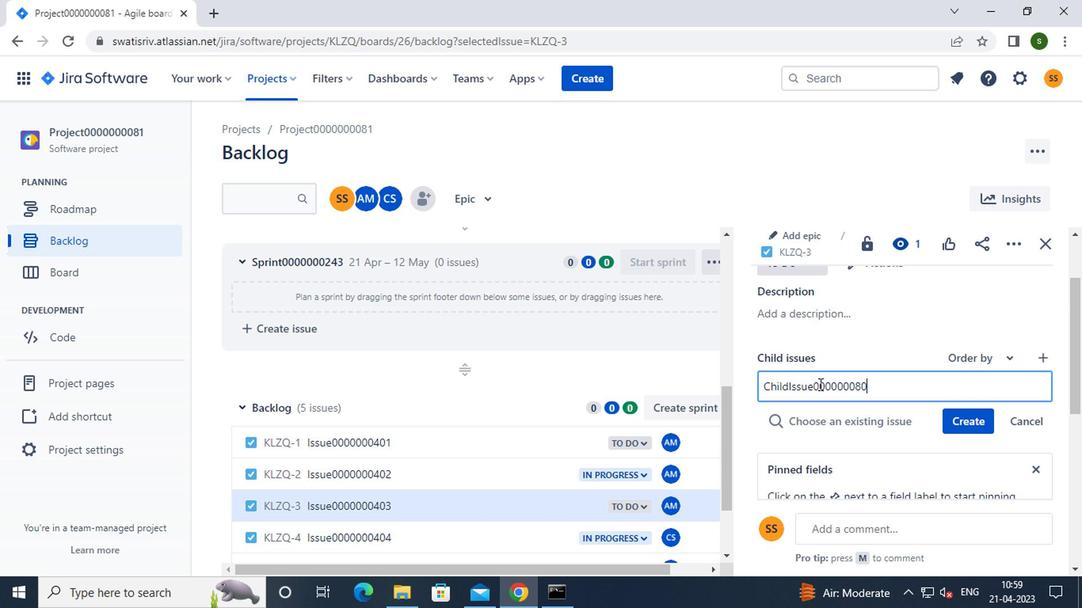 
Action: Mouse moved to (937, 416)
Screenshot: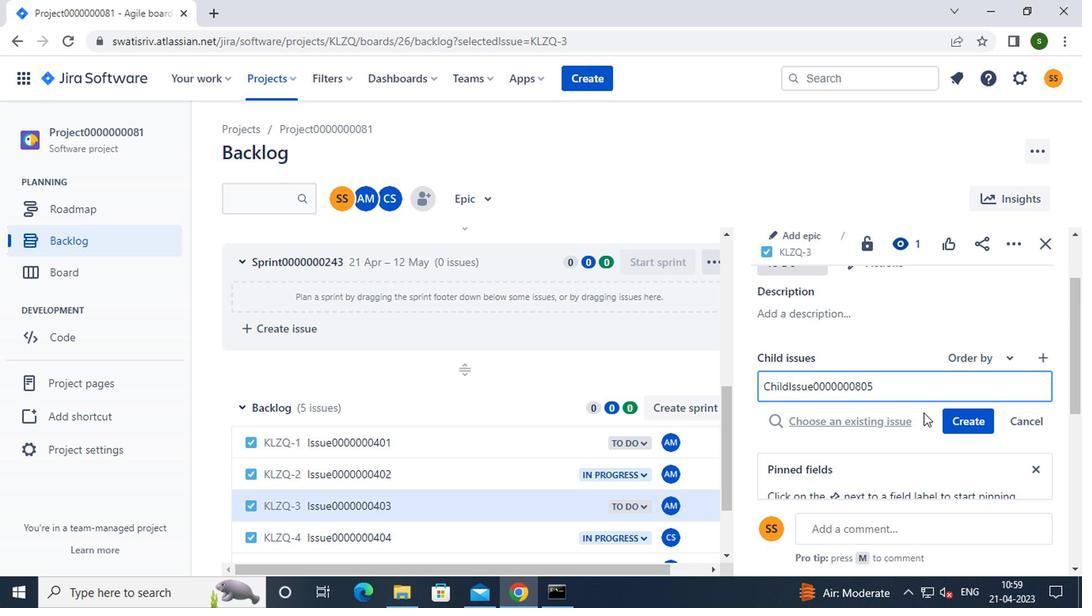 
Action: Mouse pressed left at (937, 416)
Screenshot: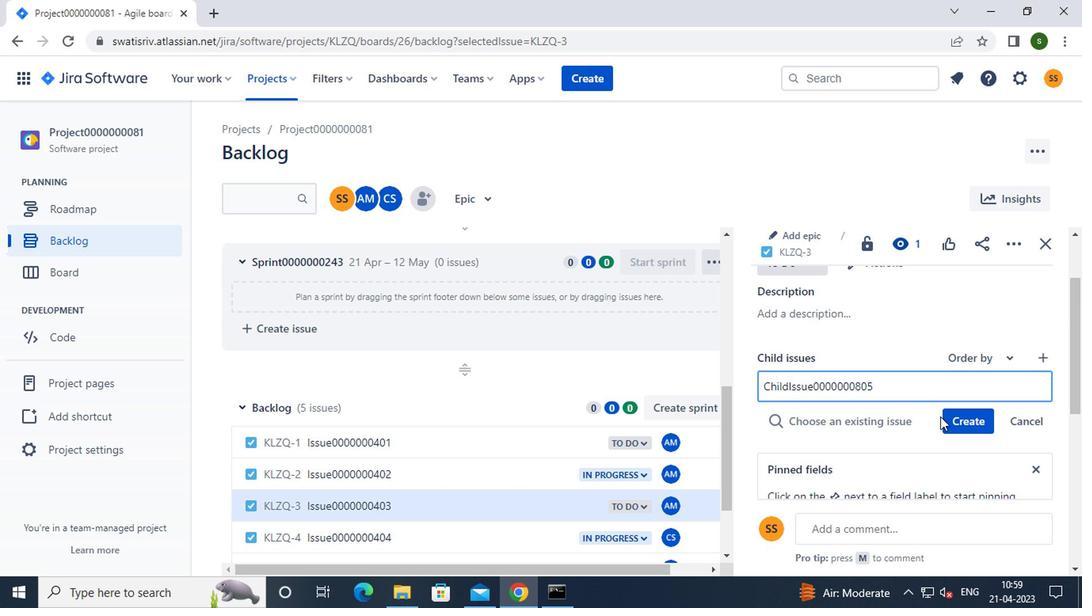 
Action: Mouse moved to (959, 418)
Screenshot: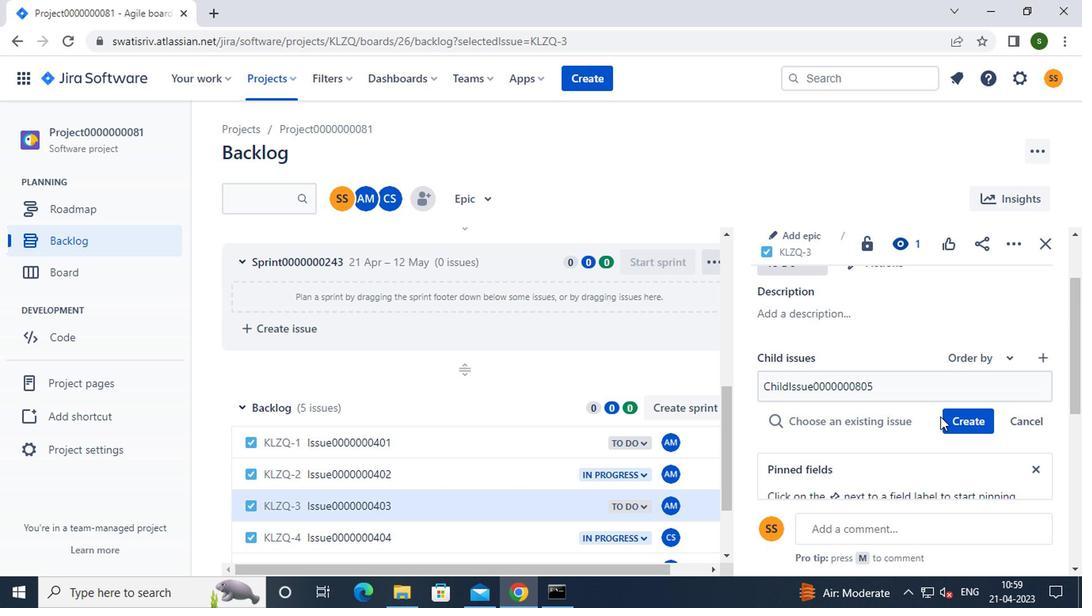 
Action: Mouse pressed left at (959, 418)
Screenshot: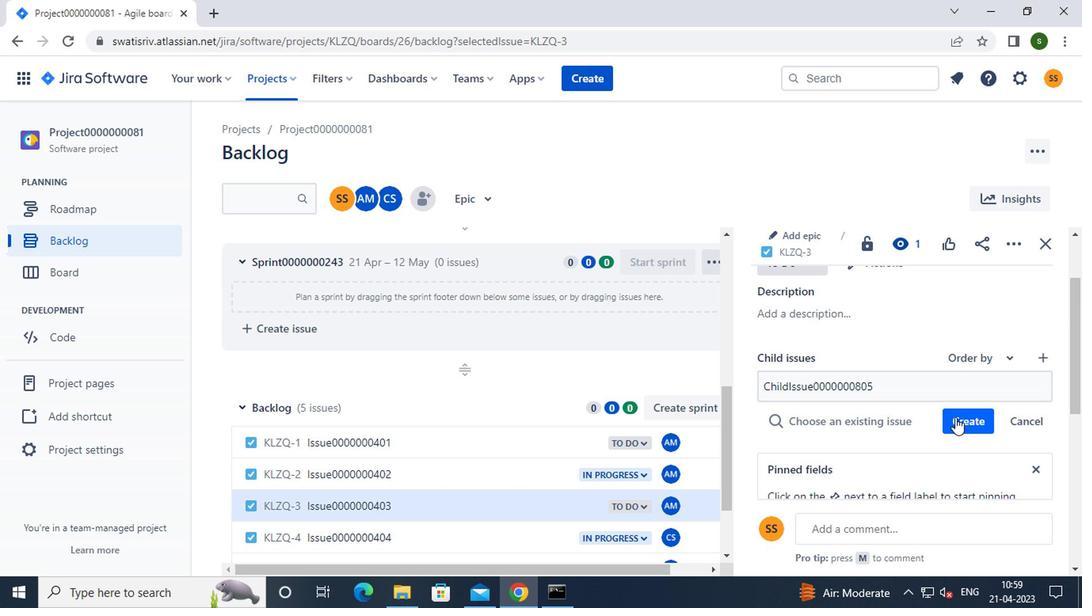 
Action: Mouse moved to (643, 166)
Screenshot: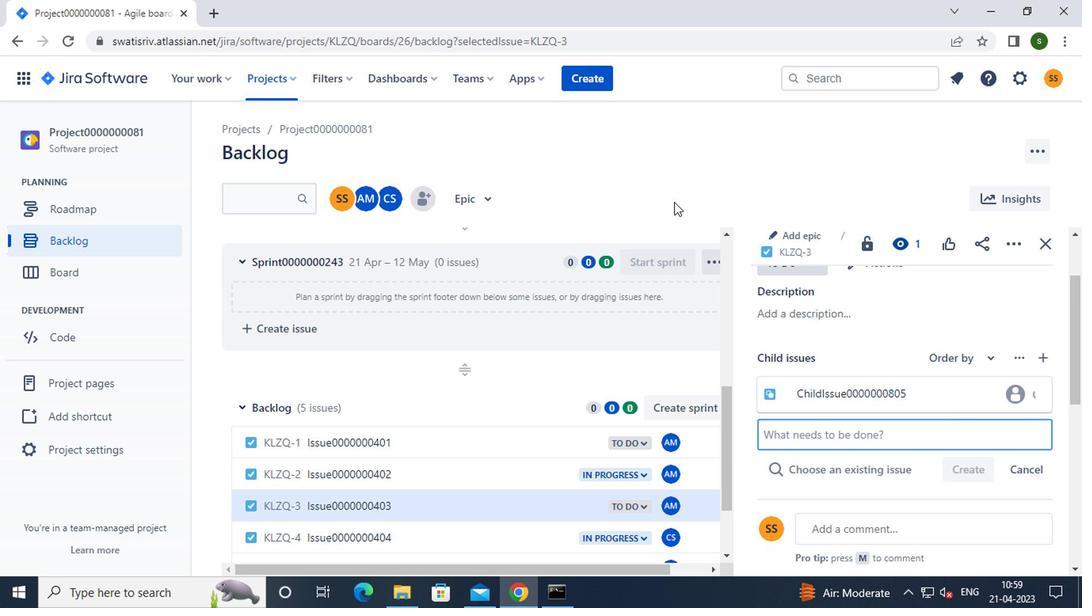 
